 Task: Find connections with filter location Los Andes with filter topic #Futurewith filter profile language German with filter current company EInfochips (An Arrow Company) with filter school Parala Maharaja Engineering College, Berhampur with filter industry Food and Beverage Retail with filter service category Retirement Planning with filter keywords title Financial Services Representative
Action: Mouse moved to (503, 68)
Screenshot: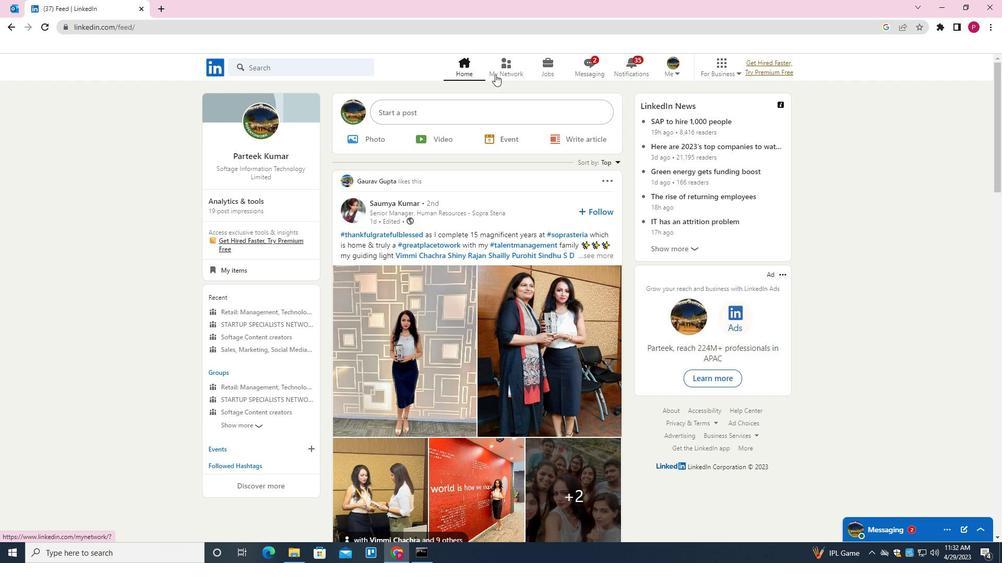 
Action: Mouse pressed left at (503, 68)
Screenshot: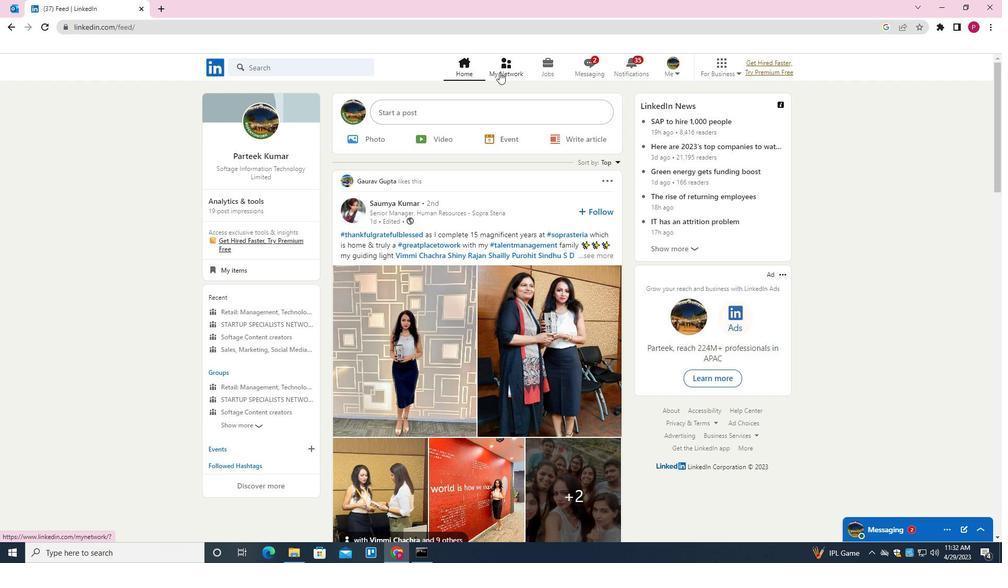 
Action: Mouse moved to (315, 127)
Screenshot: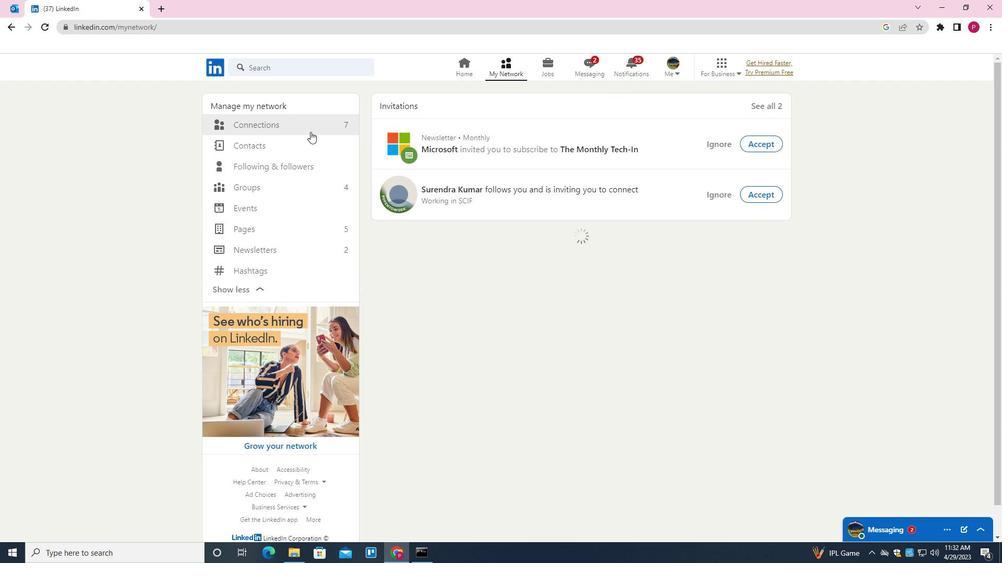 
Action: Mouse pressed left at (315, 127)
Screenshot: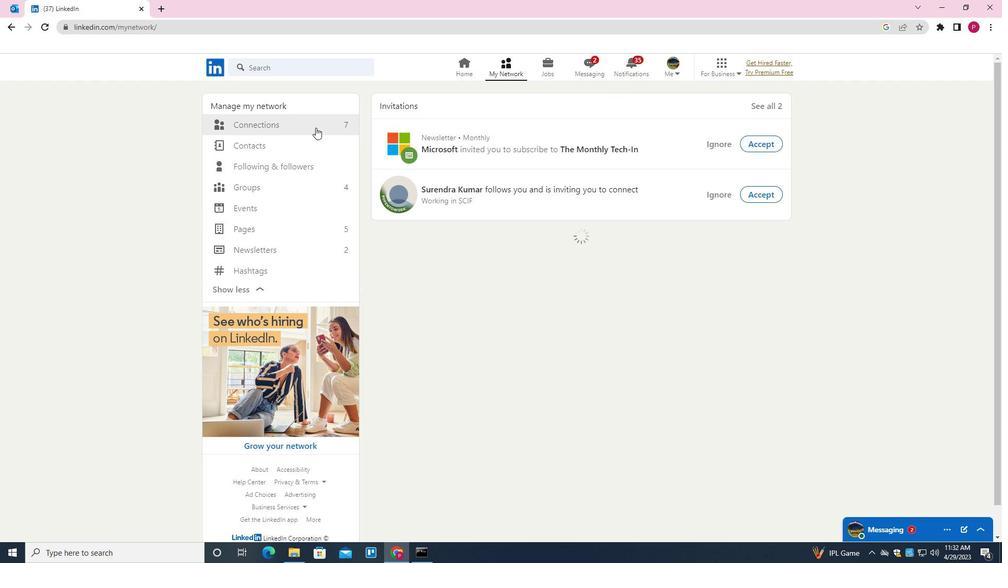 
Action: Mouse moved to (579, 128)
Screenshot: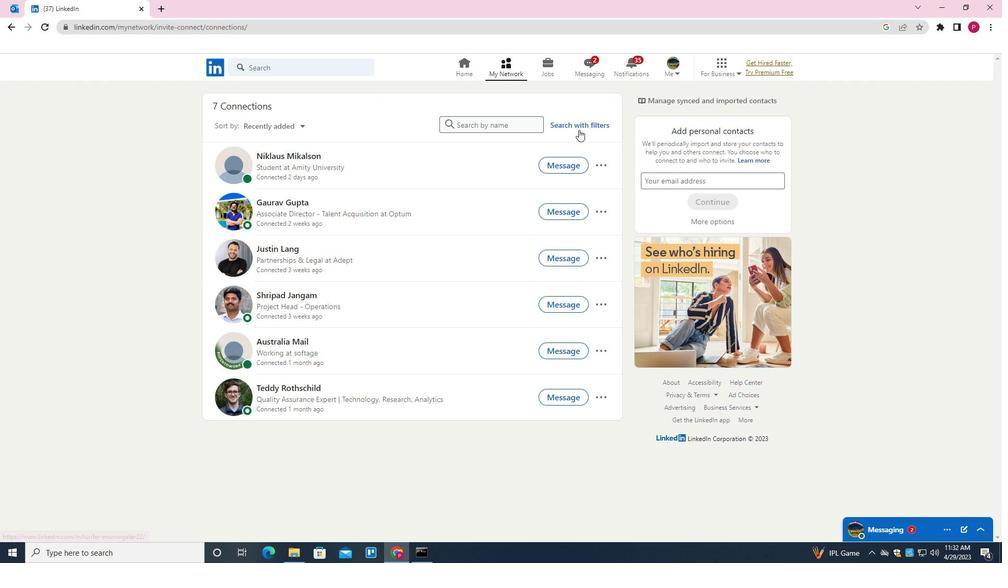 
Action: Mouse pressed left at (579, 128)
Screenshot: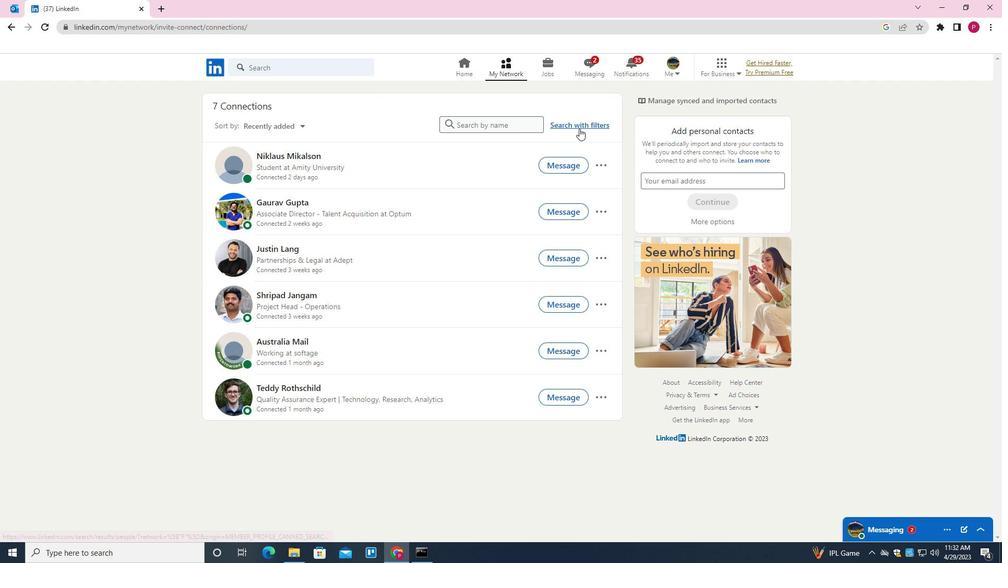 
Action: Mouse moved to (534, 97)
Screenshot: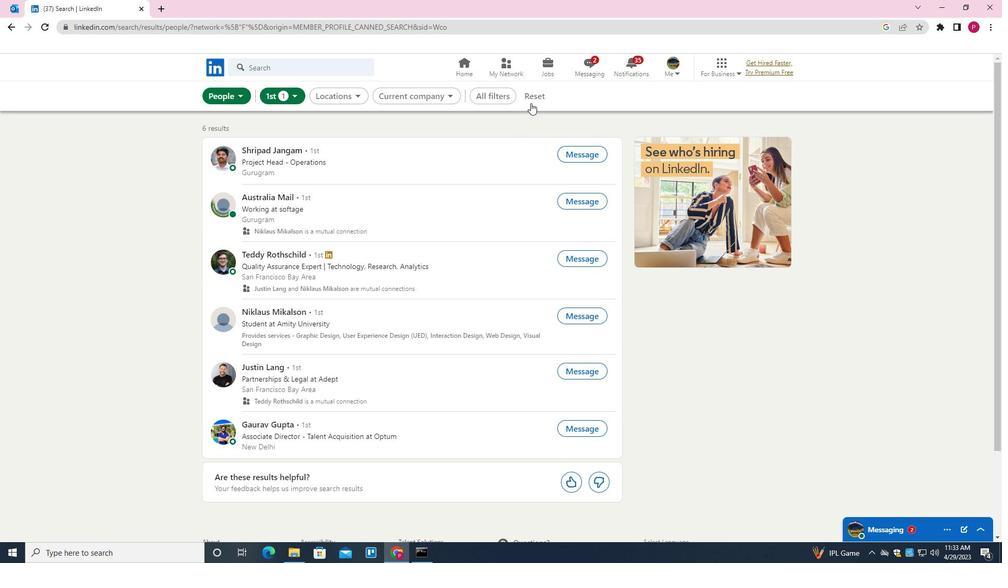 
Action: Mouse pressed left at (534, 97)
Screenshot: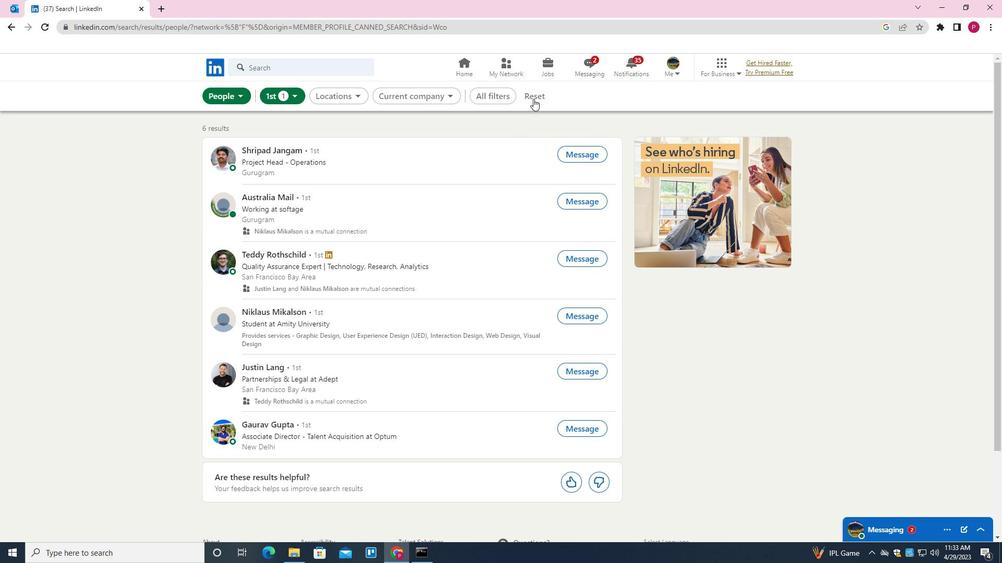 
Action: Mouse moved to (525, 97)
Screenshot: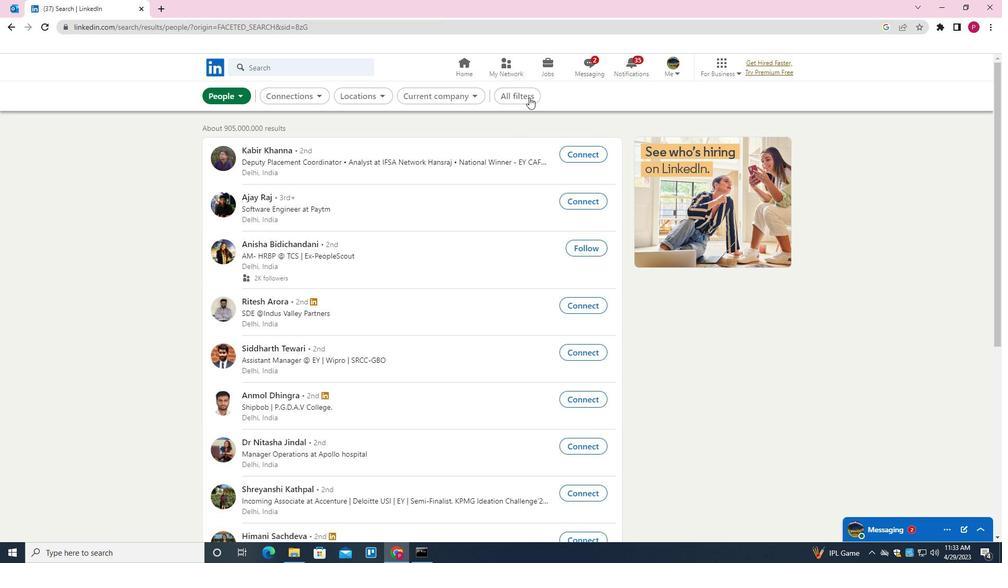 
Action: Mouse pressed left at (525, 97)
Screenshot: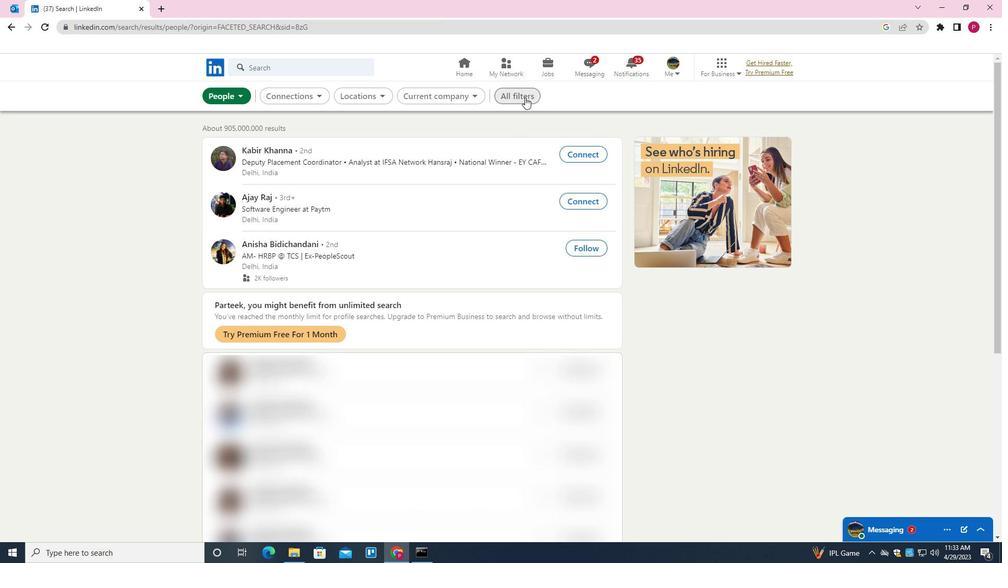 
Action: Mouse moved to (788, 235)
Screenshot: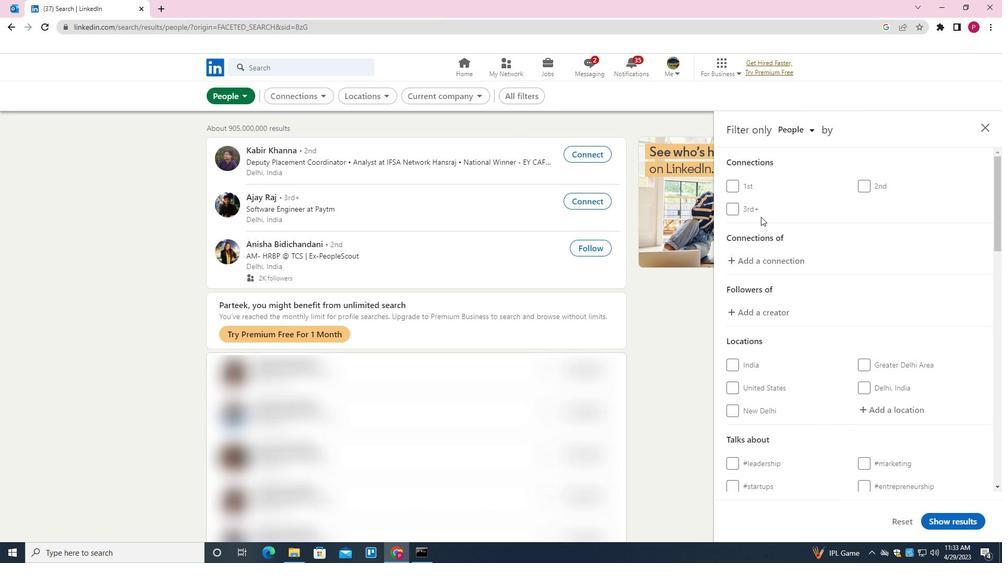 
Action: Mouse scrolled (788, 234) with delta (0, 0)
Screenshot: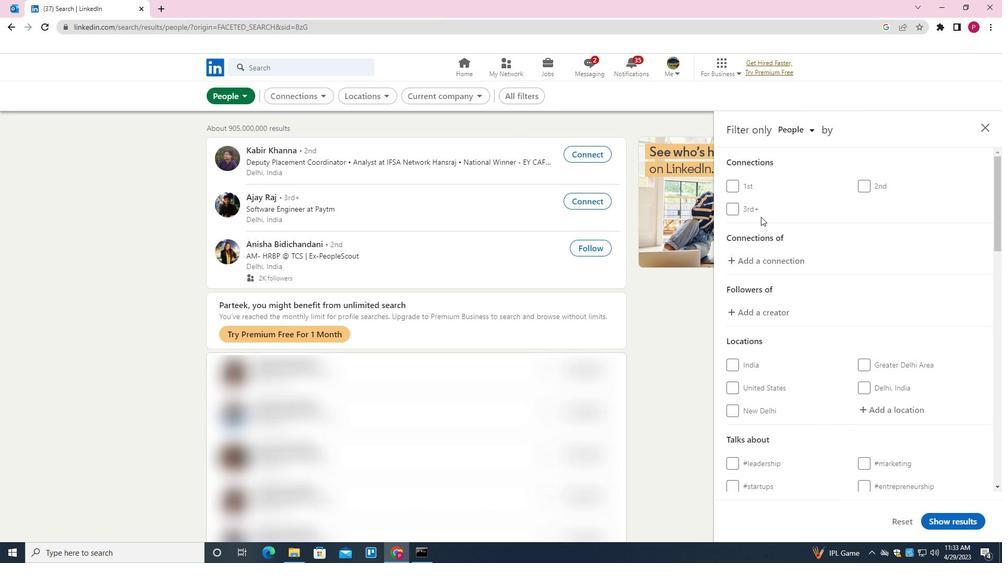 
Action: Mouse moved to (802, 255)
Screenshot: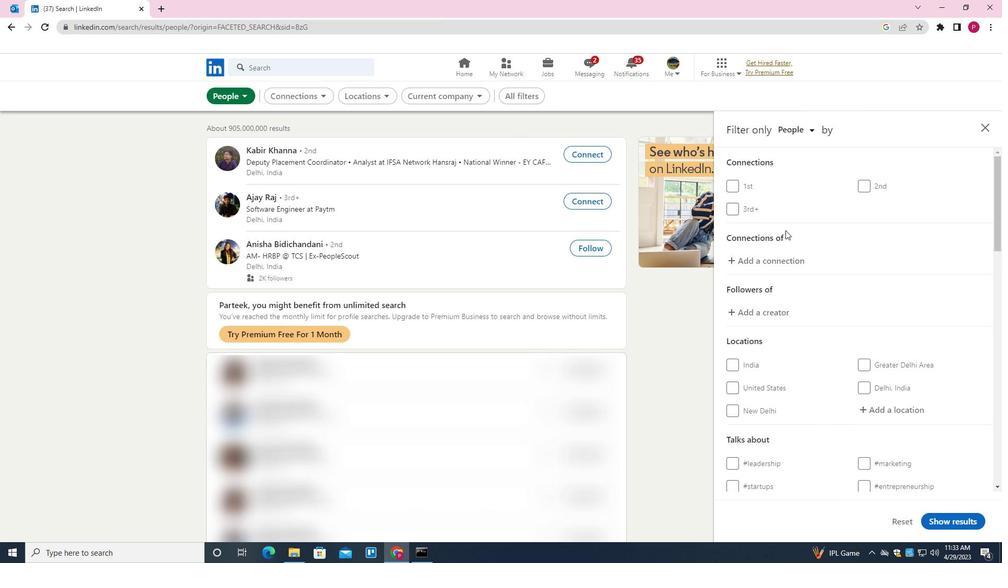 
Action: Mouse scrolled (802, 254) with delta (0, 0)
Screenshot: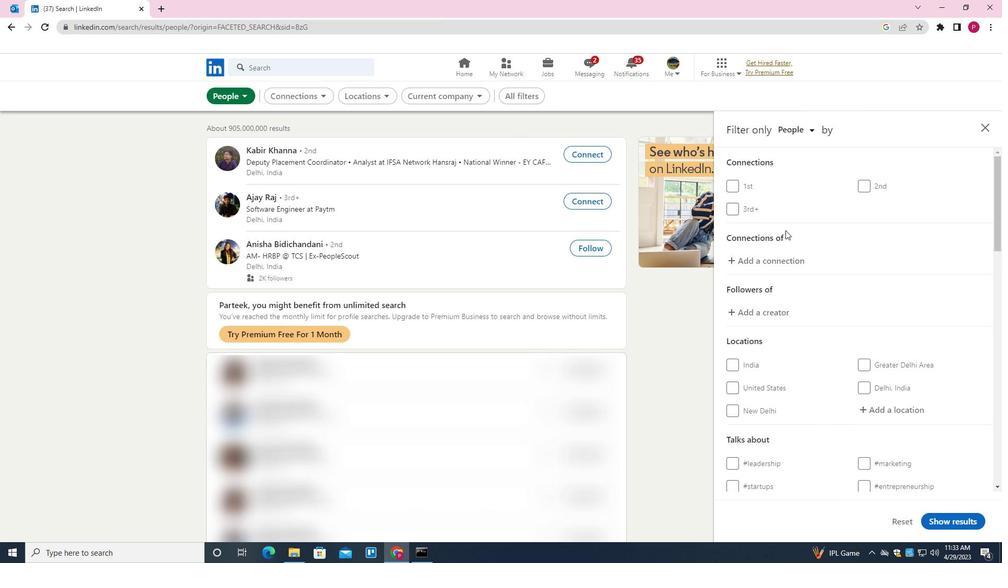 
Action: Mouse moved to (809, 266)
Screenshot: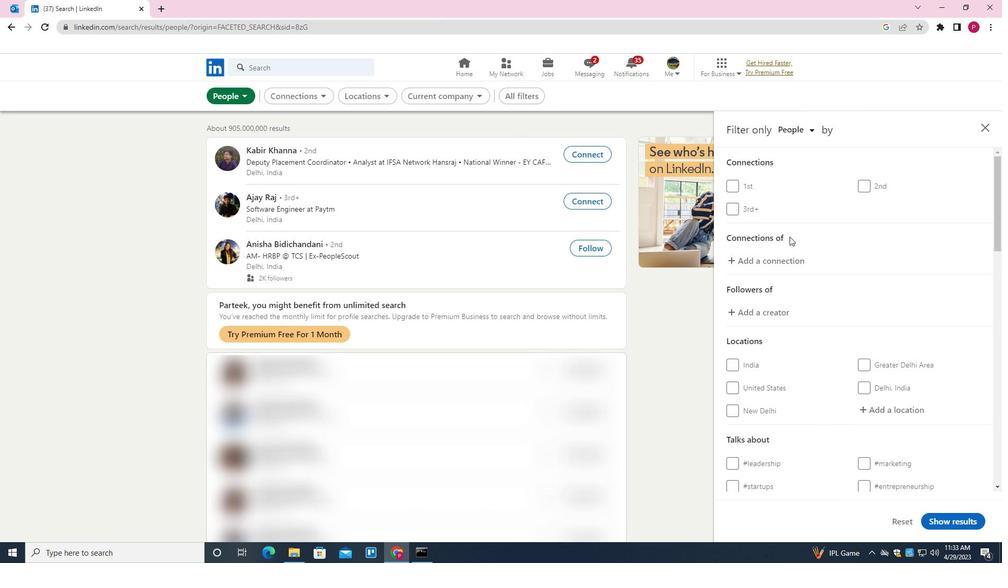 
Action: Mouse scrolled (809, 266) with delta (0, 0)
Screenshot: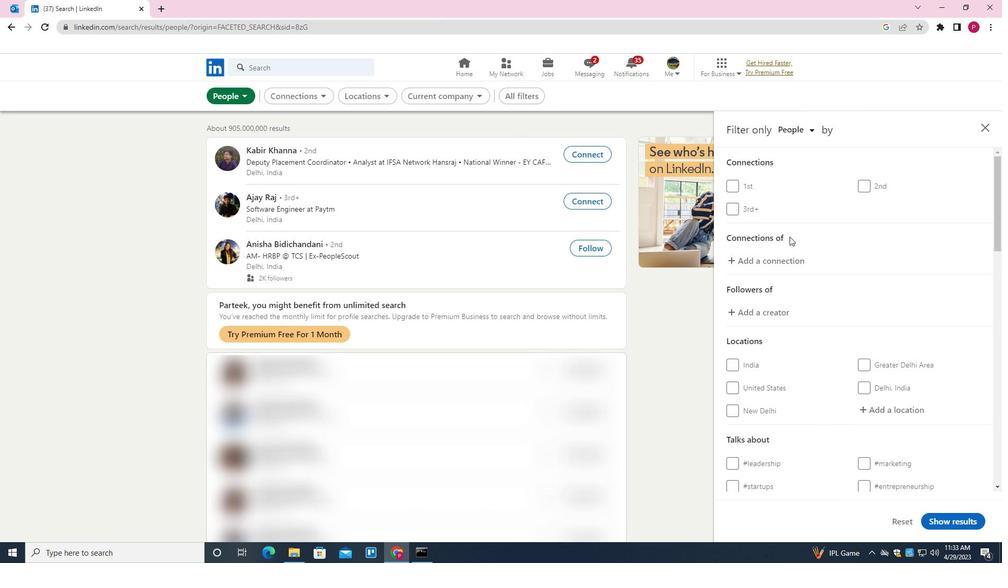 
Action: Mouse moved to (897, 245)
Screenshot: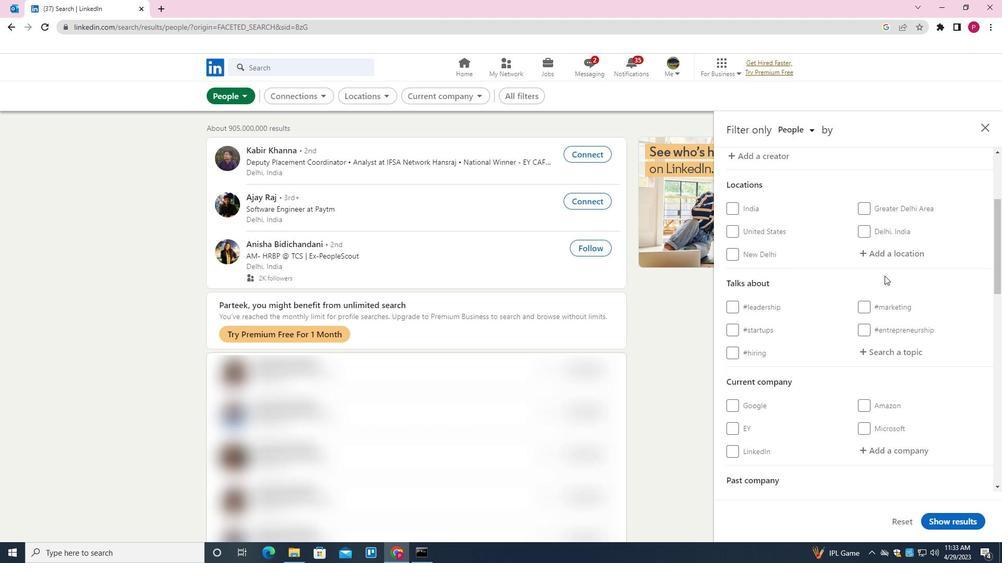 
Action: Mouse pressed left at (897, 245)
Screenshot: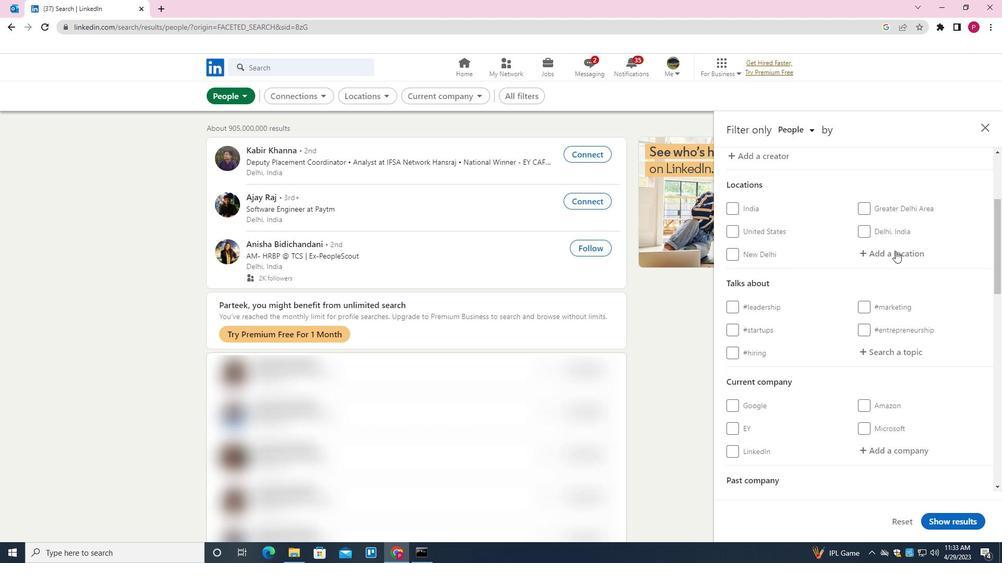 
Action: Key pressed <Key.shift>LOS<Key.space><Key.shift>AN<Key.down><Key.down><Key.down><Key.enter>
Screenshot: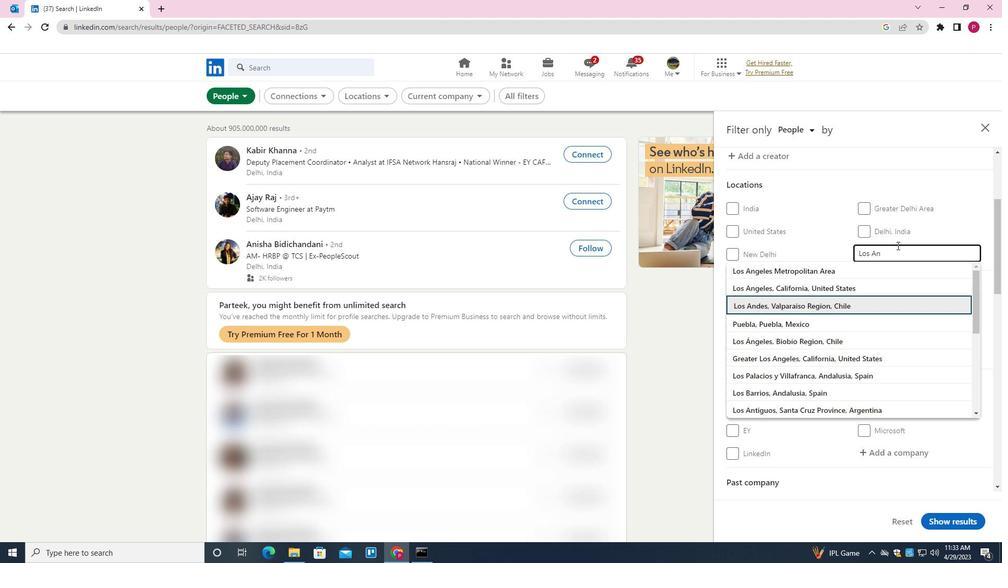 
Action: Mouse moved to (823, 291)
Screenshot: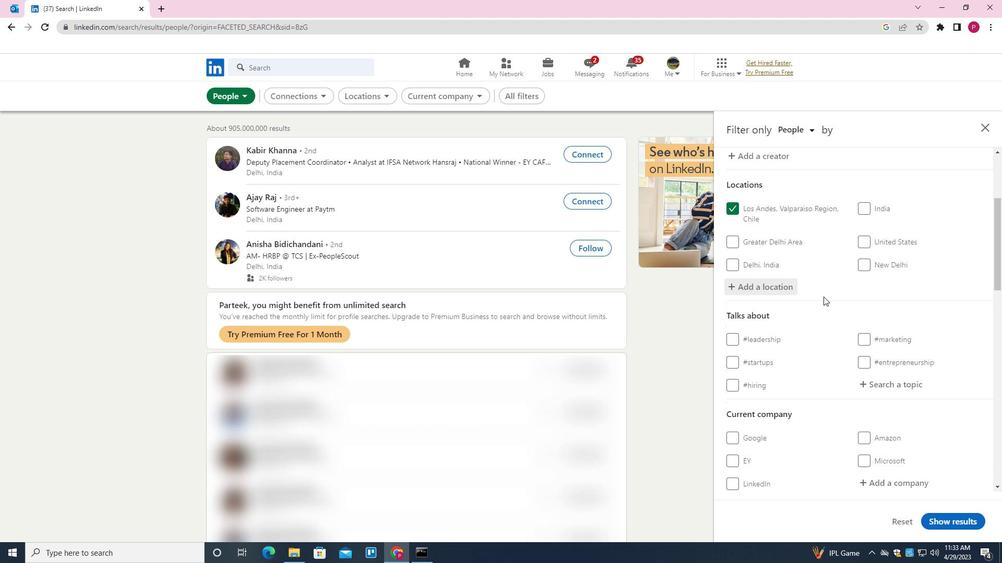 
Action: Mouse scrolled (823, 290) with delta (0, 0)
Screenshot: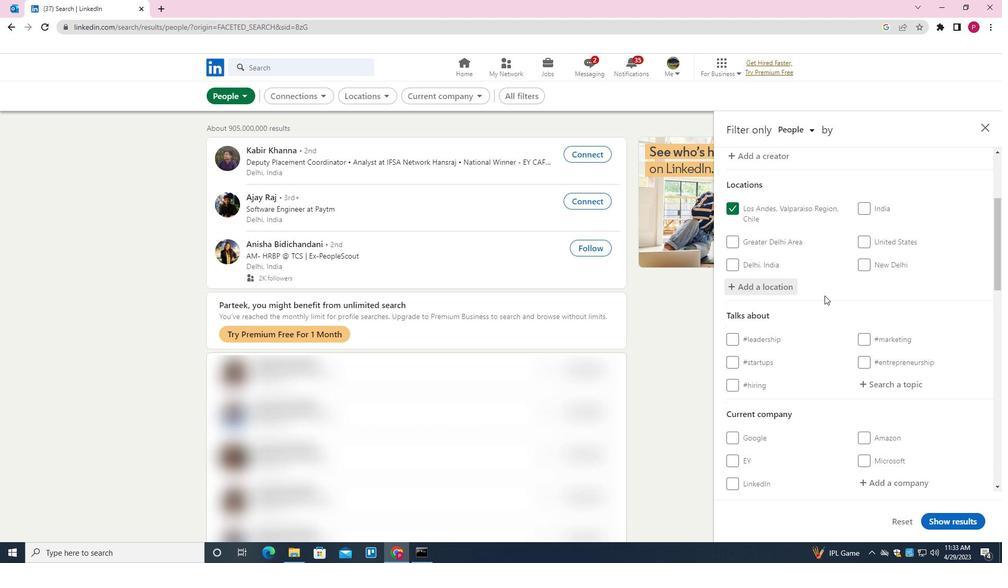 
Action: Mouse scrolled (823, 290) with delta (0, 0)
Screenshot: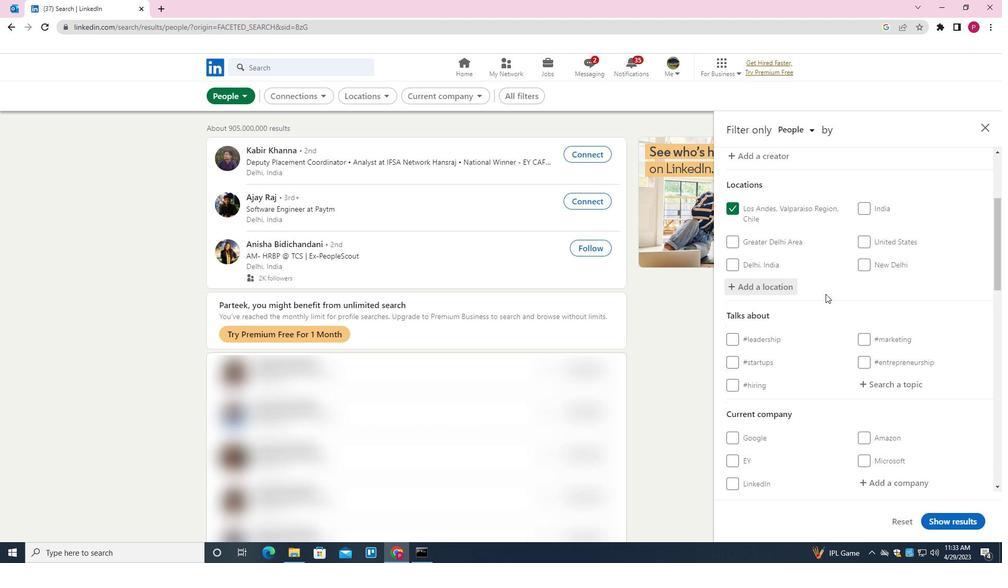 
Action: Mouse scrolled (823, 290) with delta (0, 0)
Screenshot: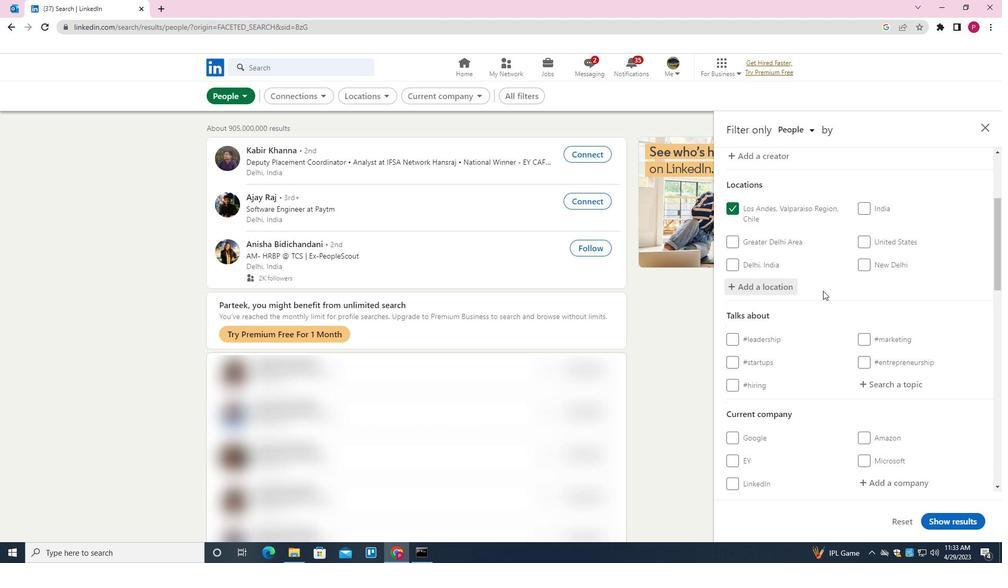 
Action: Mouse moved to (879, 231)
Screenshot: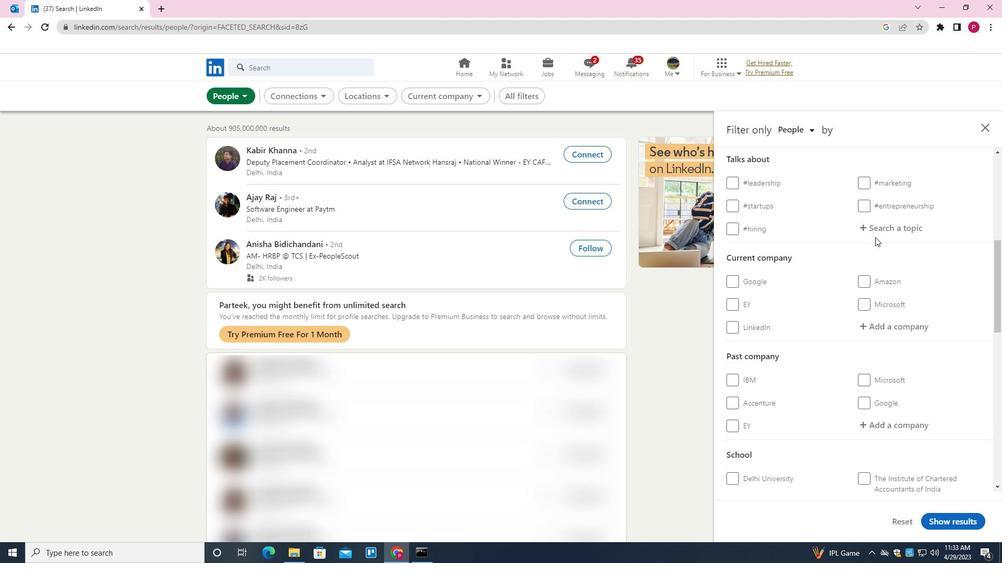 
Action: Mouse pressed left at (879, 231)
Screenshot: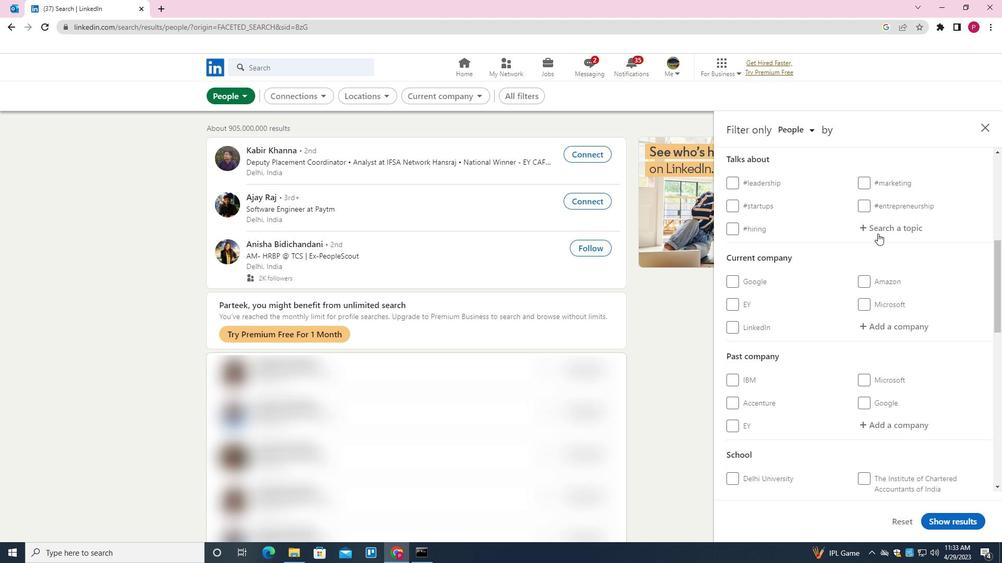 
Action: Key pressed <Key.shift>FUTURE<Key.down><Key.enter>
Screenshot: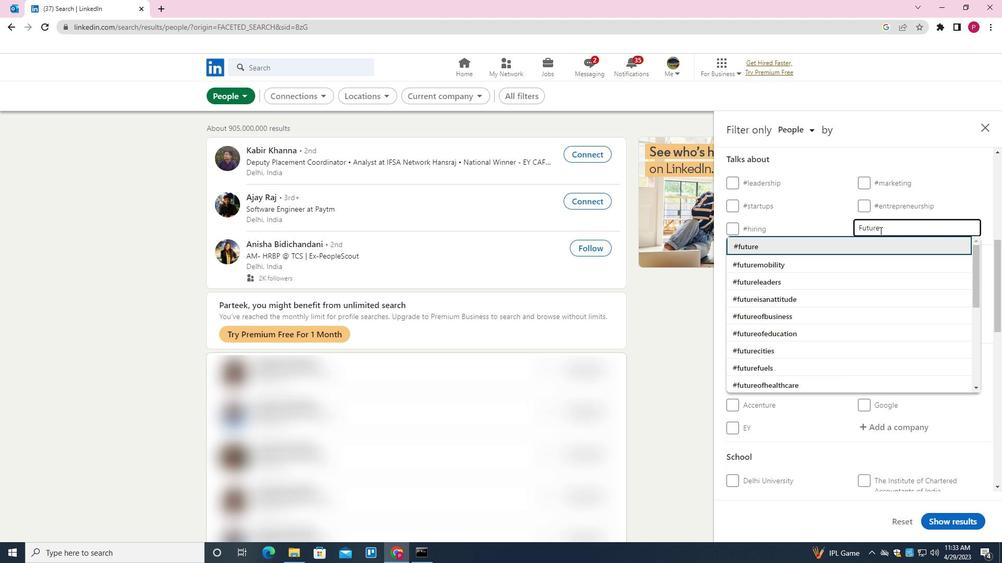 
Action: Mouse moved to (837, 263)
Screenshot: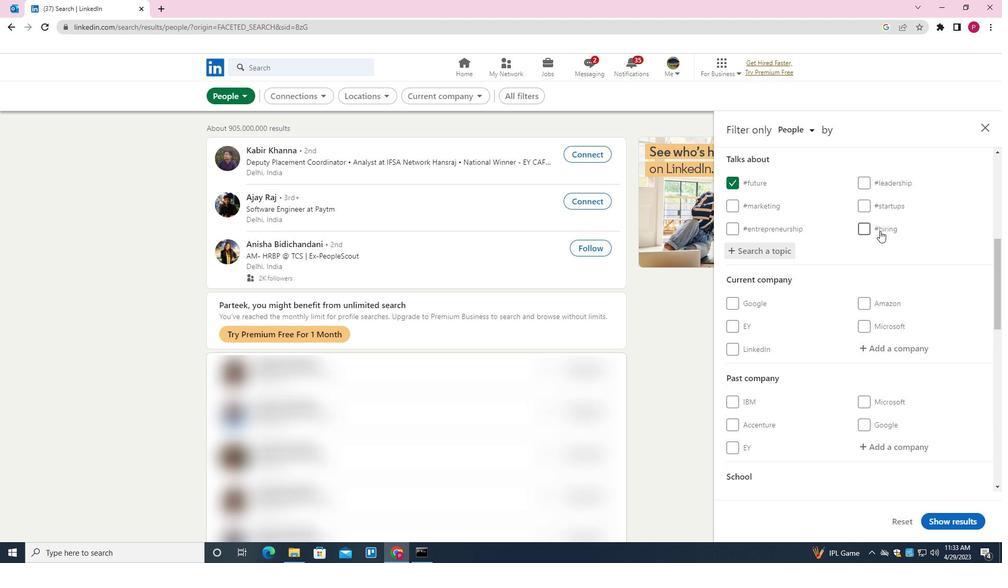 
Action: Mouse scrolled (837, 263) with delta (0, 0)
Screenshot: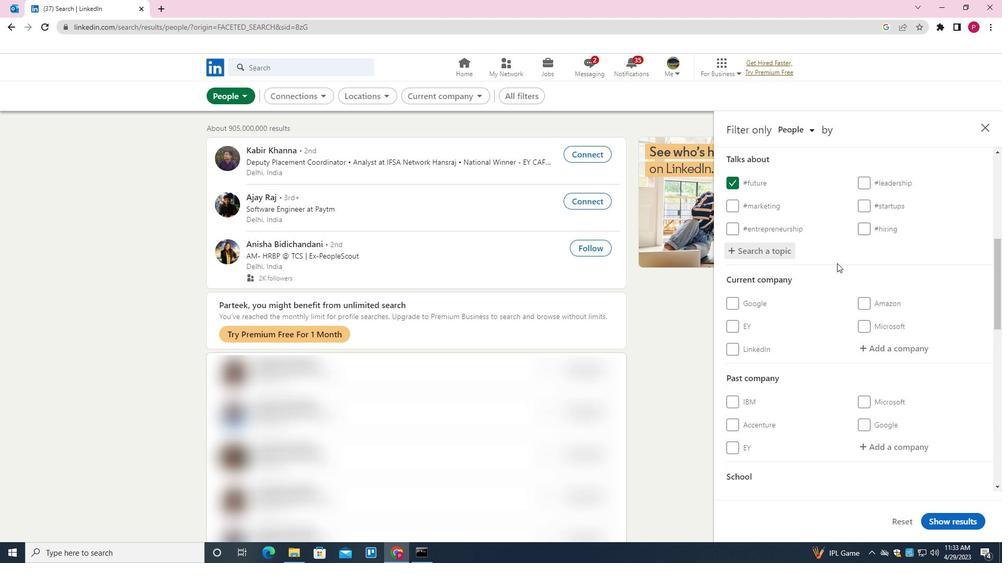 
Action: Mouse scrolled (837, 263) with delta (0, 0)
Screenshot: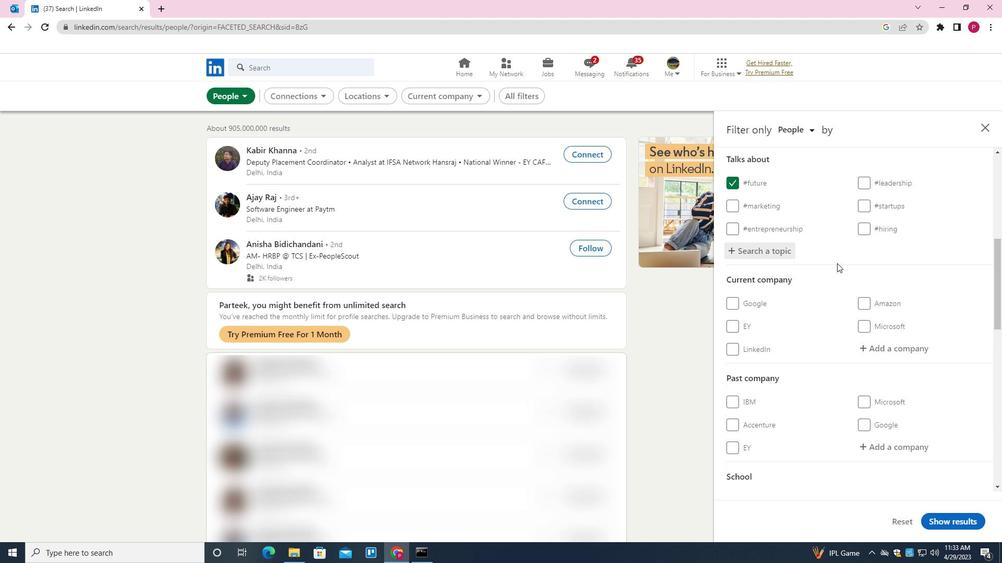 
Action: Mouse scrolled (837, 263) with delta (0, 0)
Screenshot: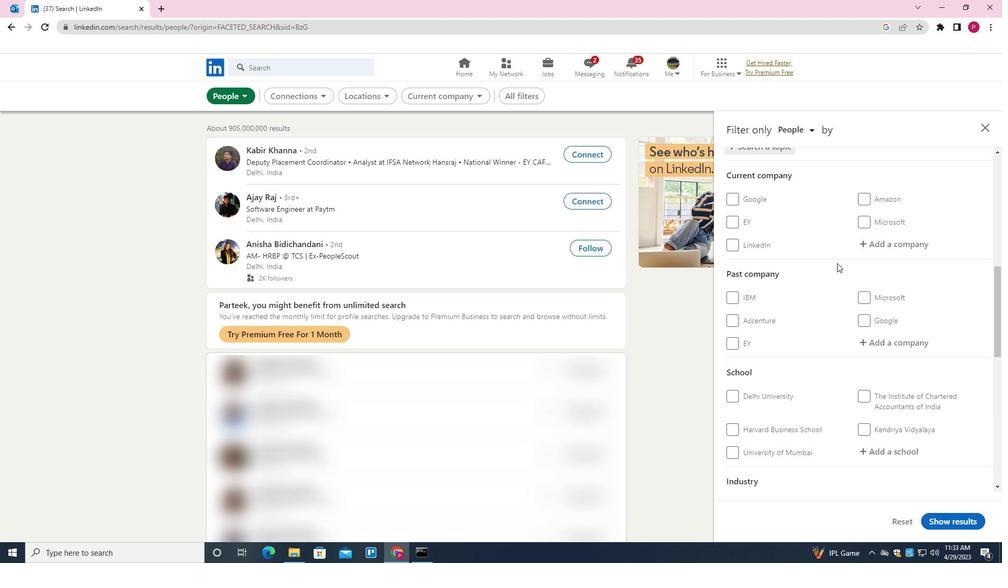 
Action: Mouse scrolled (837, 263) with delta (0, 0)
Screenshot: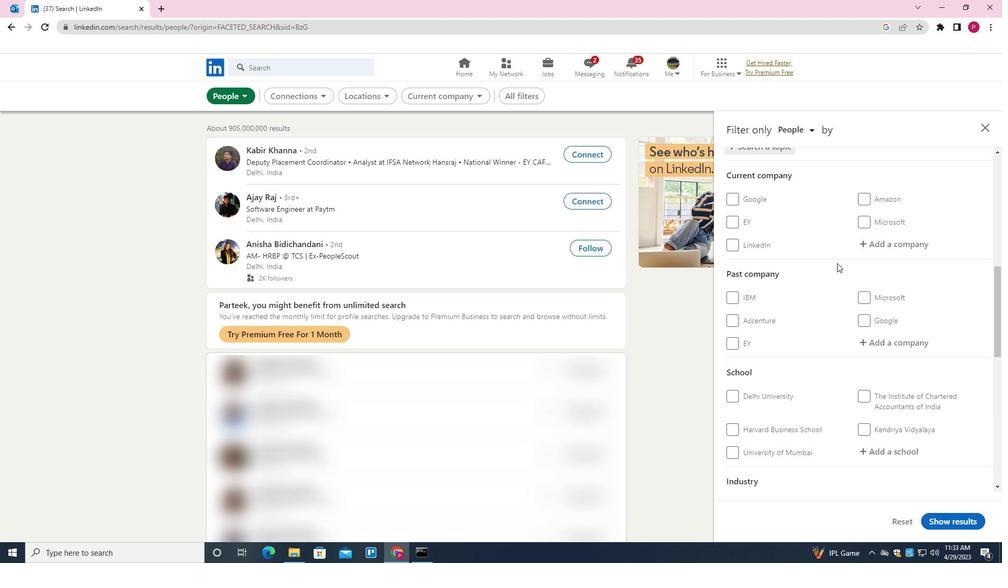 
Action: Mouse scrolled (837, 263) with delta (0, 0)
Screenshot: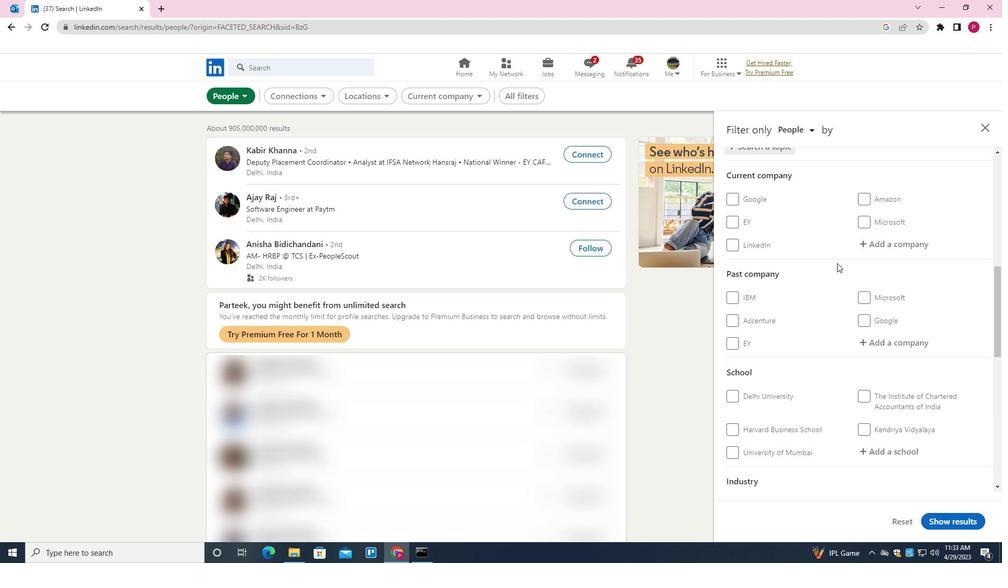 
Action: Mouse scrolled (837, 263) with delta (0, 0)
Screenshot: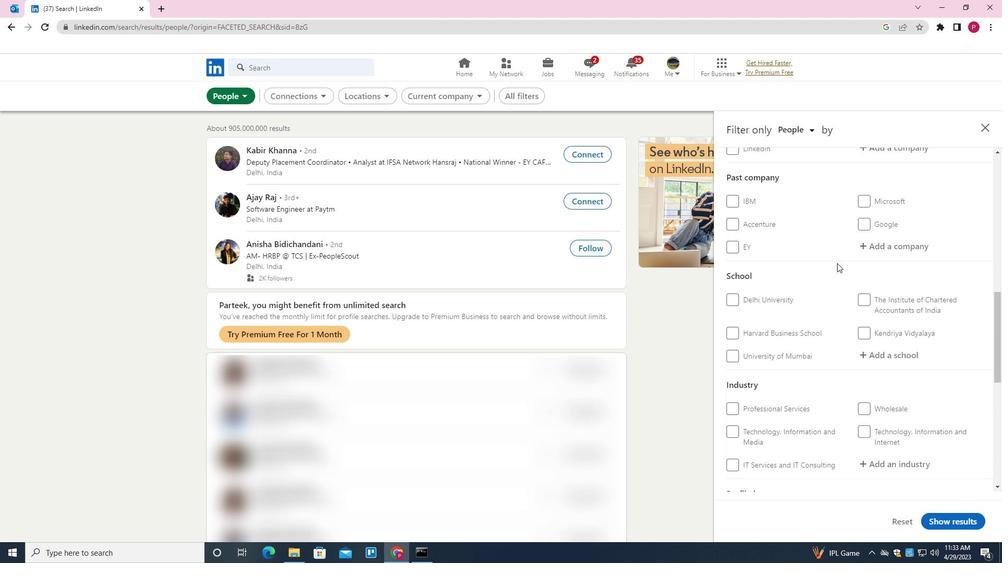 
Action: Mouse moved to (818, 291)
Screenshot: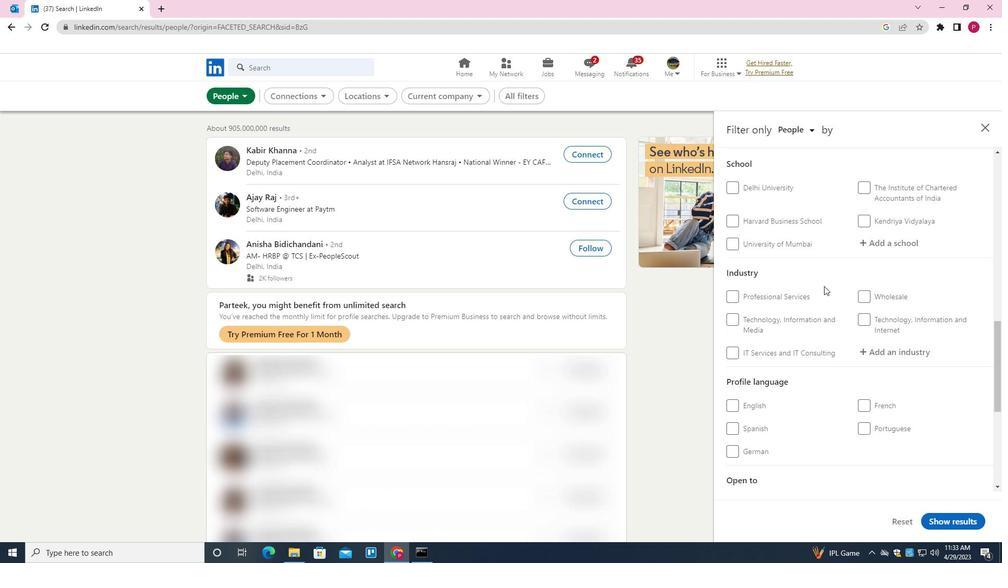 
Action: Mouse scrolled (818, 290) with delta (0, 0)
Screenshot: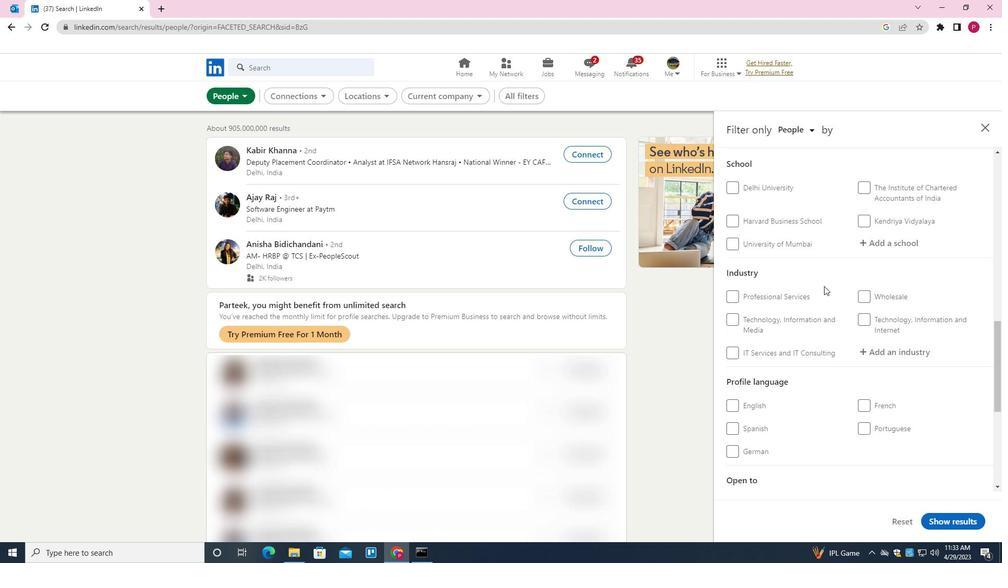 
Action: Mouse scrolled (818, 290) with delta (0, 0)
Screenshot: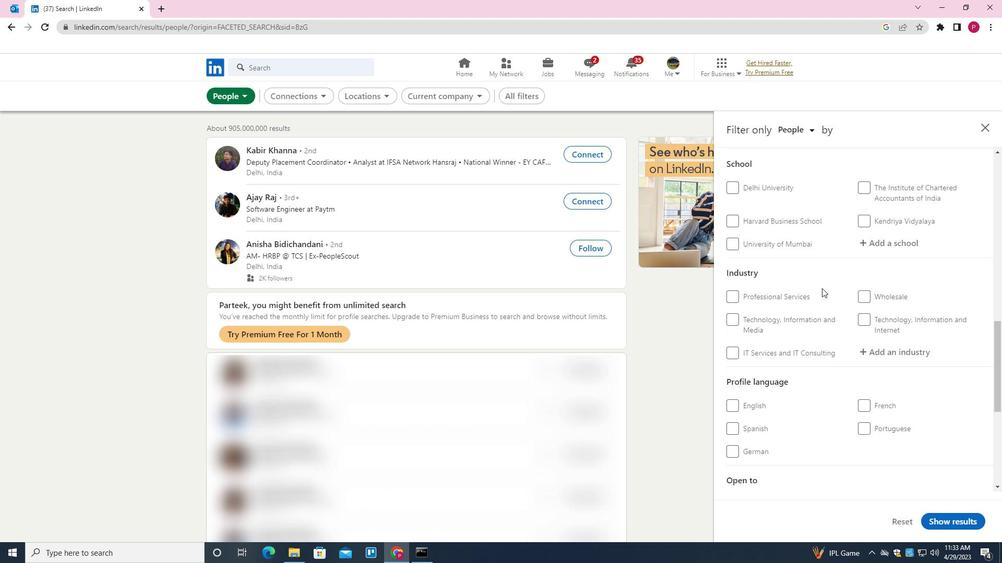 
Action: Mouse moved to (817, 292)
Screenshot: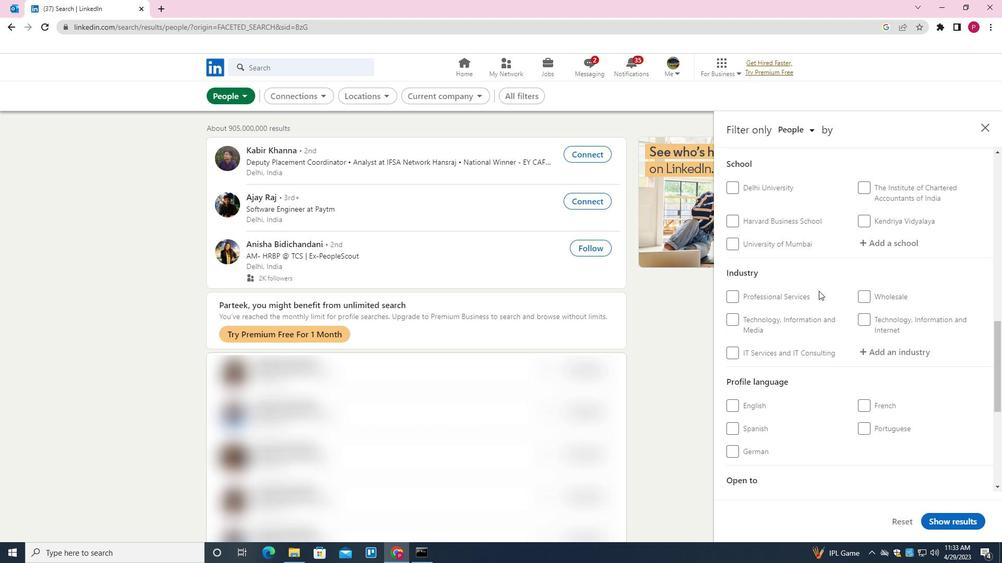 
Action: Mouse scrolled (817, 292) with delta (0, 0)
Screenshot: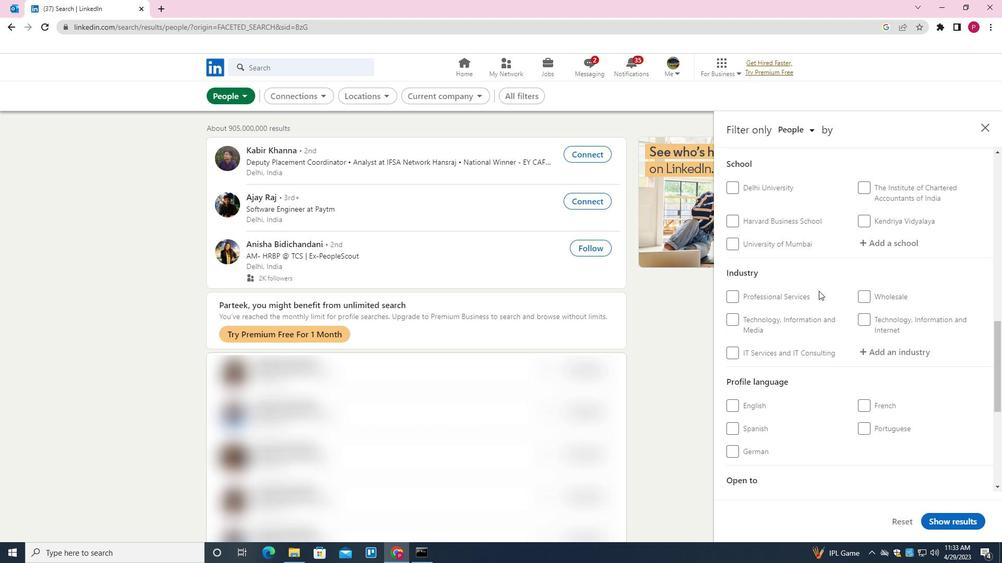 
Action: Mouse moved to (748, 298)
Screenshot: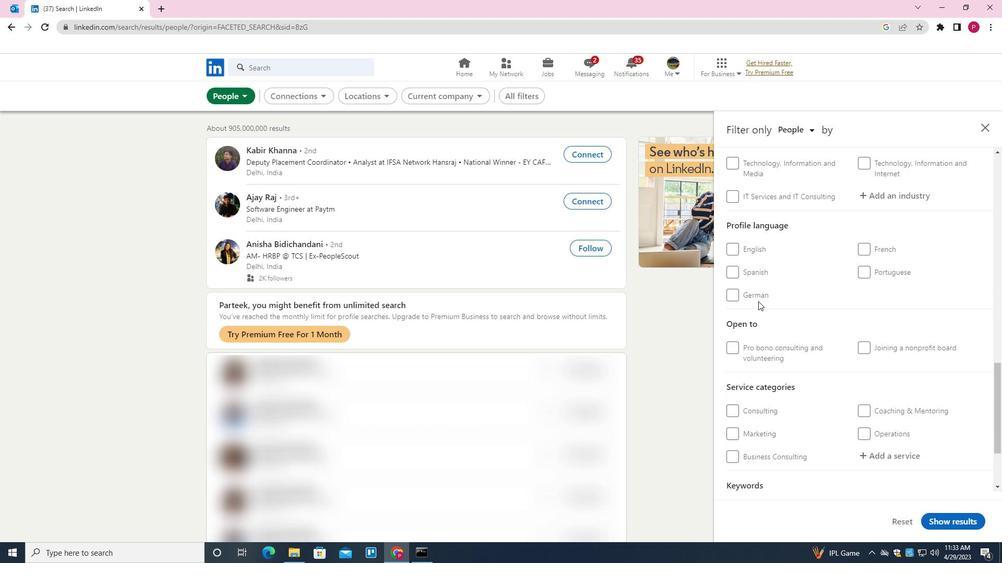 
Action: Mouse pressed left at (748, 298)
Screenshot: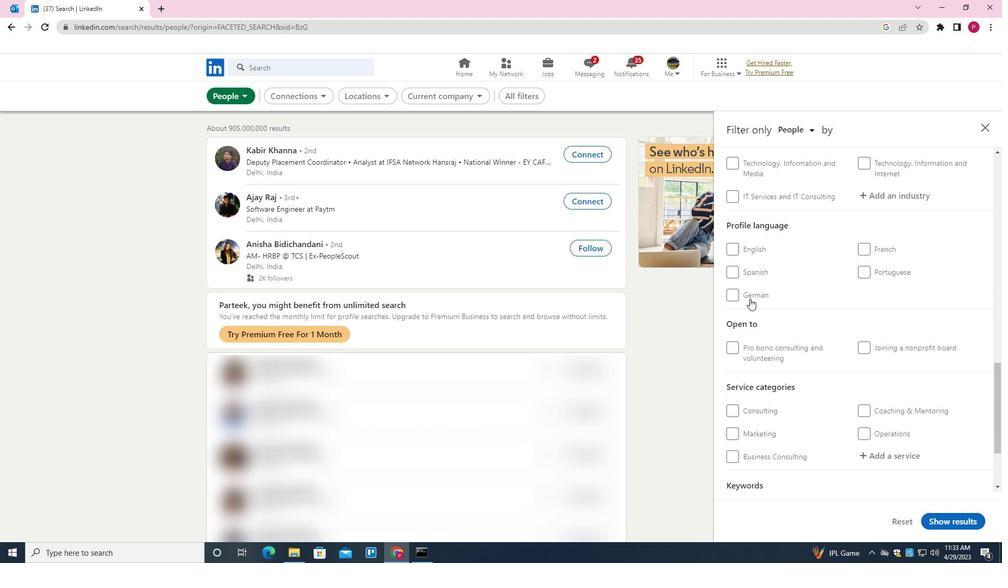 
Action: Mouse scrolled (748, 299) with delta (0, 0)
Screenshot: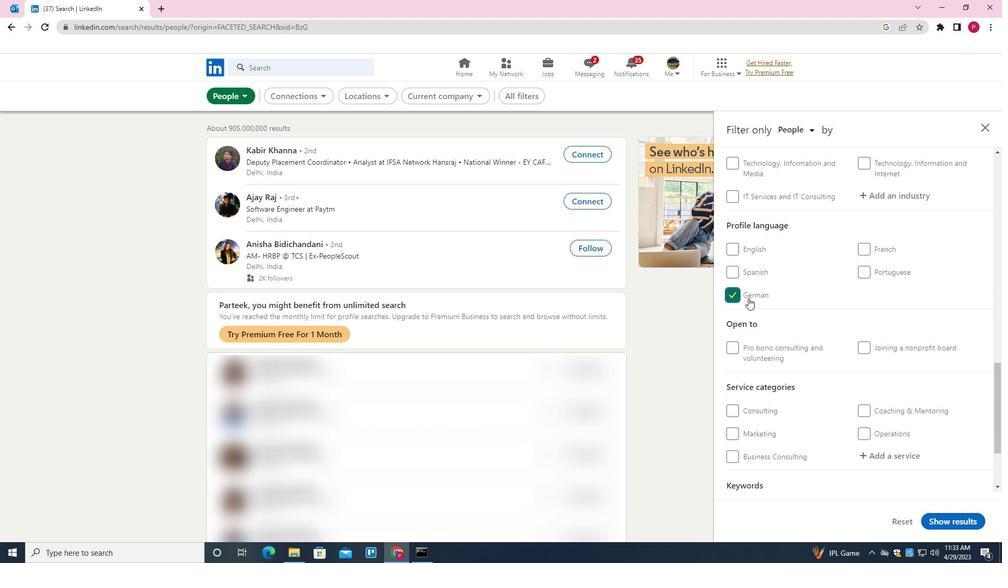 
Action: Mouse scrolled (748, 299) with delta (0, 0)
Screenshot: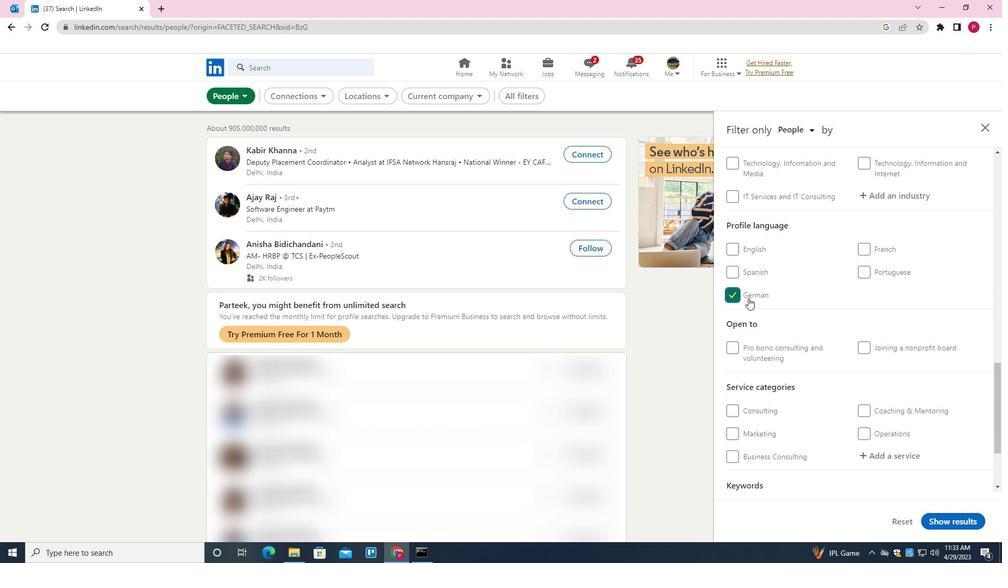 
Action: Mouse scrolled (748, 299) with delta (0, 0)
Screenshot: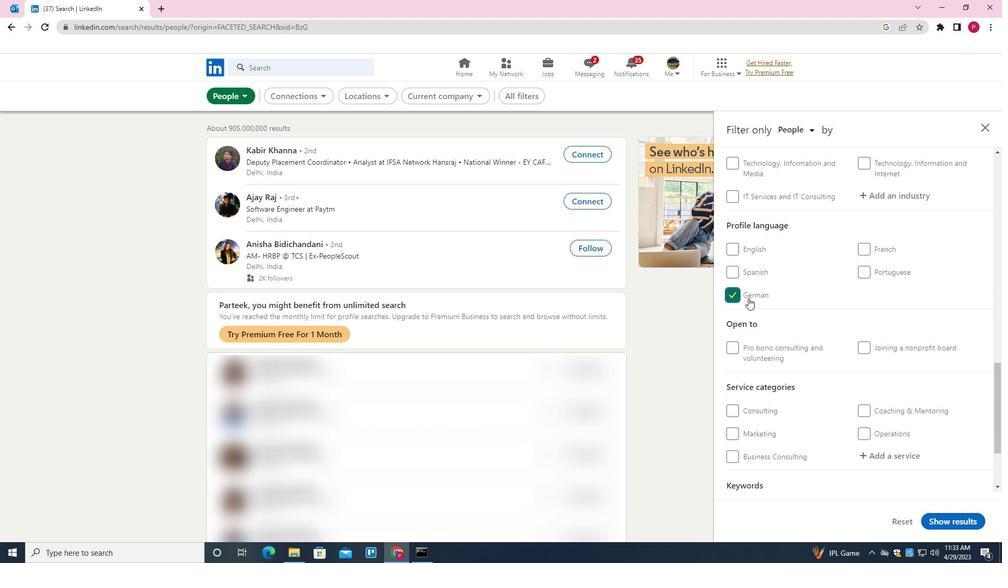 
Action: Mouse scrolled (748, 299) with delta (0, 0)
Screenshot: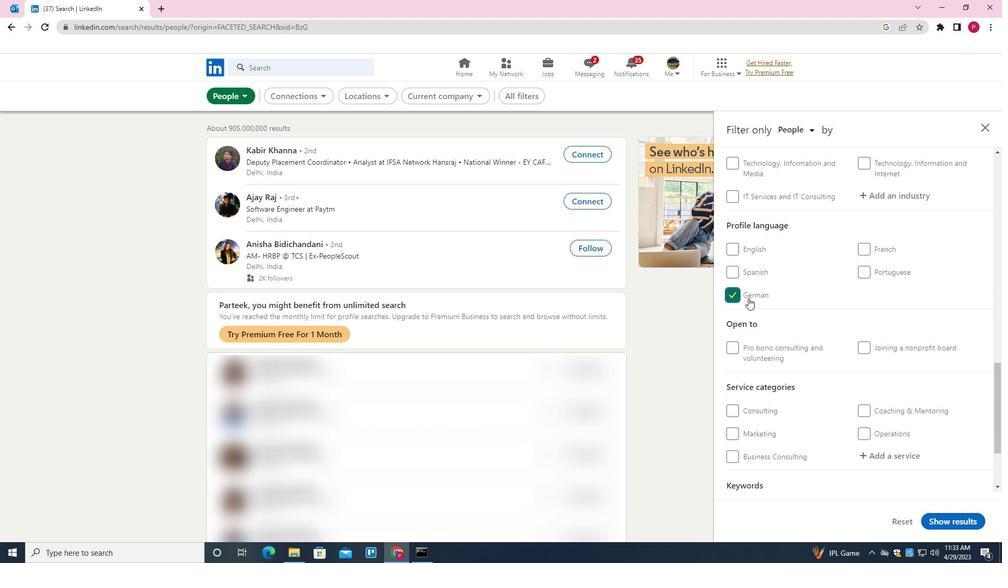 
Action: Mouse scrolled (748, 299) with delta (0, 0)
Screenshot: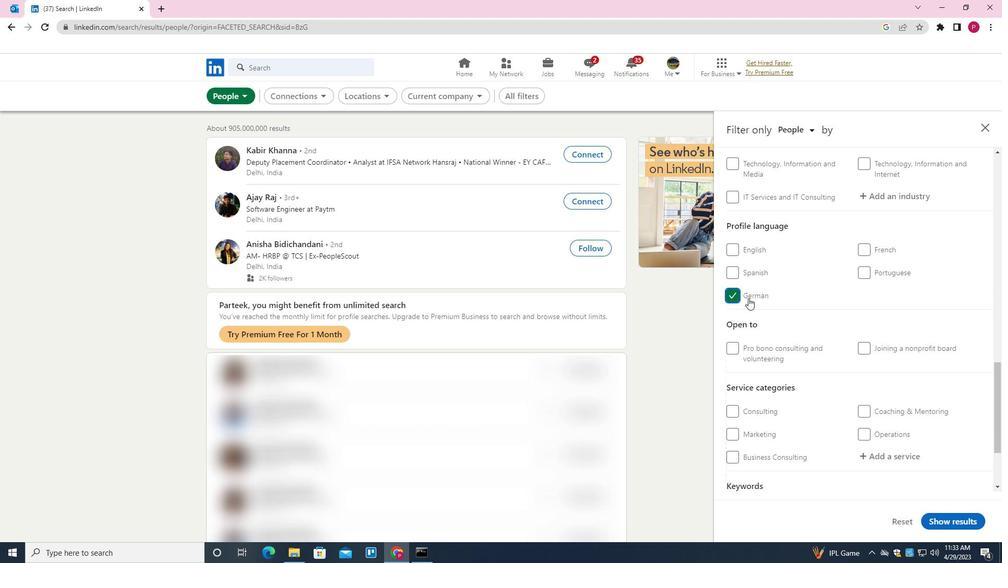 
Action: Mouse scrolled (748, 299) with delta (0, 0)
Screenshot: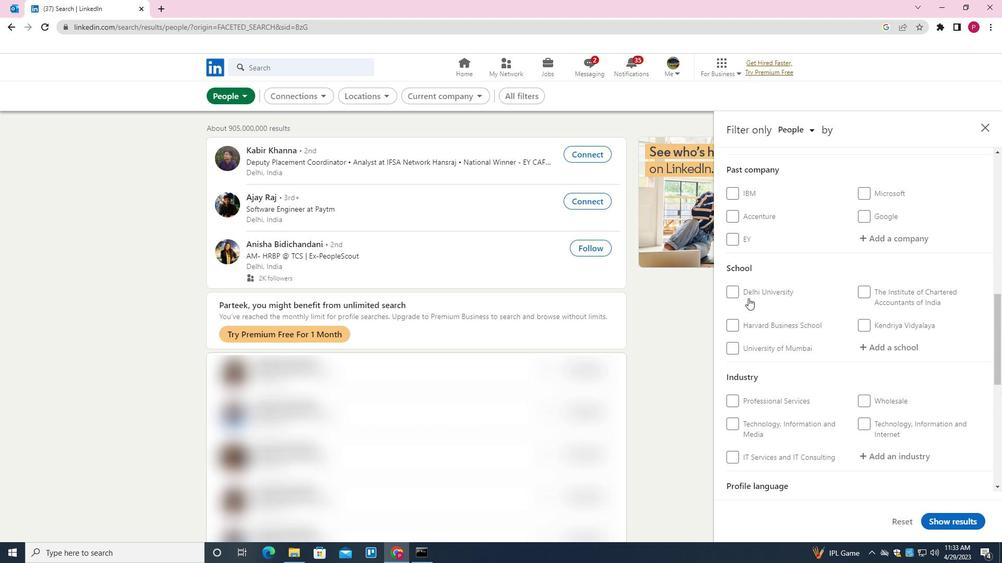
Action: Mouse scrolled (748, 299) with delta (0, 0)
Screenshot: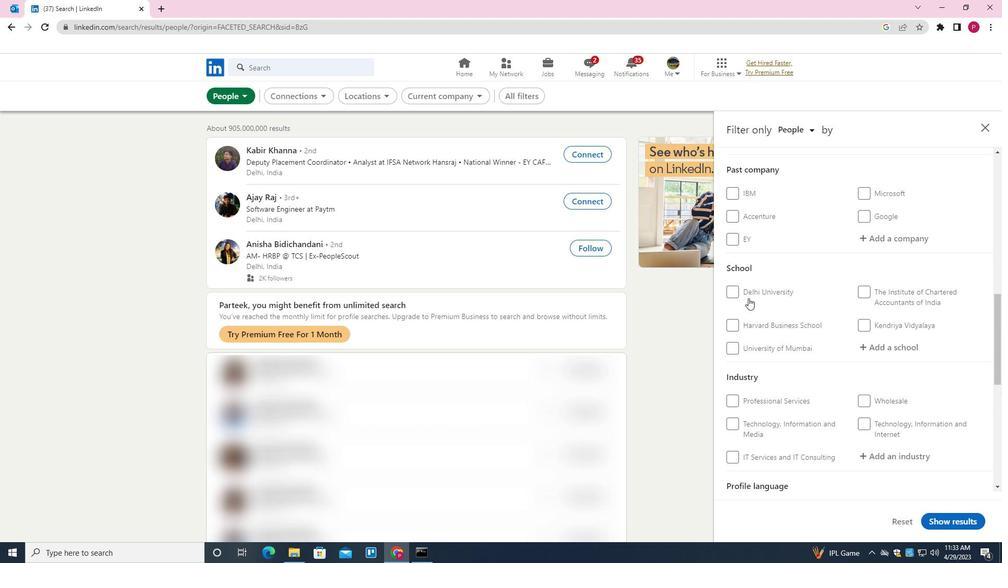 
Action: Mouse moved to (884, 239)
Screenshot: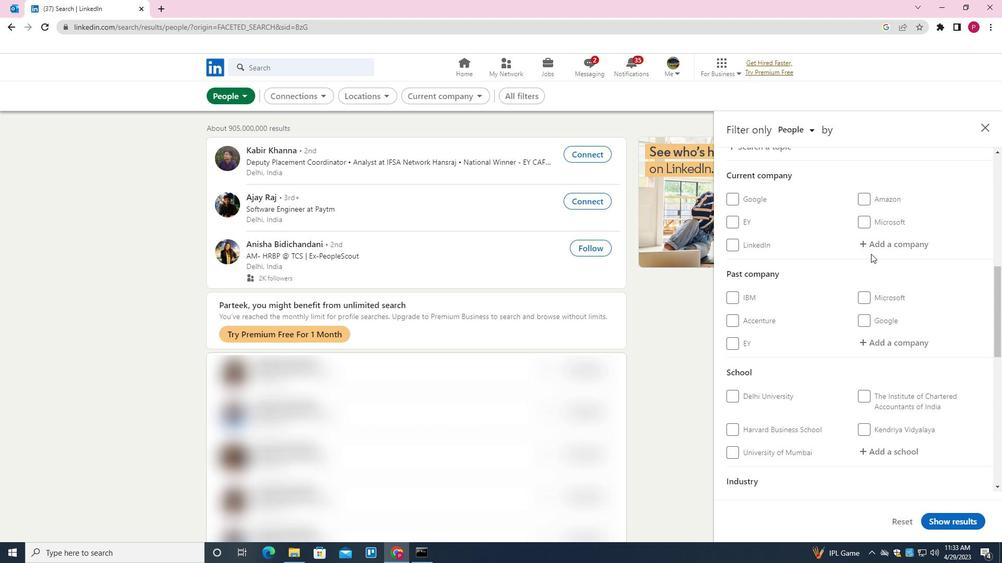 
Action: Mouse pressed left at (884, 239)
Screenshot: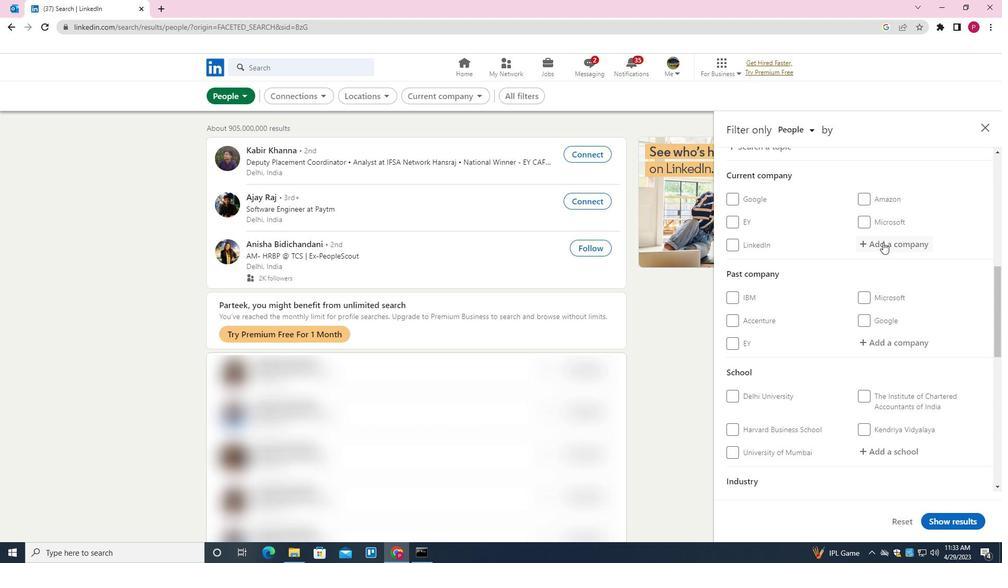 
Action: Key pressed <Key.shift><Key.shift><Key.shift><Key.shift><Key.shift><Key.shift><Key.shift><Key.shift><Key.shift><Key.shift><Key.shift><Key.shift><Key.shift><Key.shift><Key.shift><Key.shift><Key.shift><Key.shift><Key.shift><Key.shift><Key.shift><Key.shift><Key.shift><Key.shift><Key.shift><Key.shift><Key.shift><Key.shift><Key.shift><Key.shift><Key.shift><Key.shift><Key.shift><Key.shift><Key.shift><Key.shift><Key.shift><Key.shift><Key.shift><Key.shift><Key.shift><Key.shift><Key.shift><Key.shift><Key.shift><Key.shift><Key.shift><Key.shift><Key.shift><Key.shift><Key.shift><Key.shift><Key.shift><Key.shift><Key.shift><Key.shift><Key.shift><Key.shift><Key.shift><Key.shift><Key.shift><Key.shift><Key.shift><Key.shift><Key.shift><Key.shift><Key.shift><Key.shift><Key.shift><Key.shift><Key.shift><Key.shift><Key.shift><Key.shift><Key.shift><Key.shift><Key.shift><Key.shift><Key.shift><Key.shift><Key.shift><Key.shift><Key.shift><Key.shift><Key.shift><Key.shift><Key.shift><Key.shift><Key.shift><Key.shift><Key.shift><Key.shift><Key.shift><Key.shift><Key.shift><Key.shift><Key.shift><Key.shift><Key.shift><Key.shift><Key.shift><Key.shift><Key.shift><Key.shift><Key.shift><Key.shift><Key.shift><Key.shift><Key.shift>ELNO<Key.backspace>FOCHIPS<Key.enter>
Screenshot: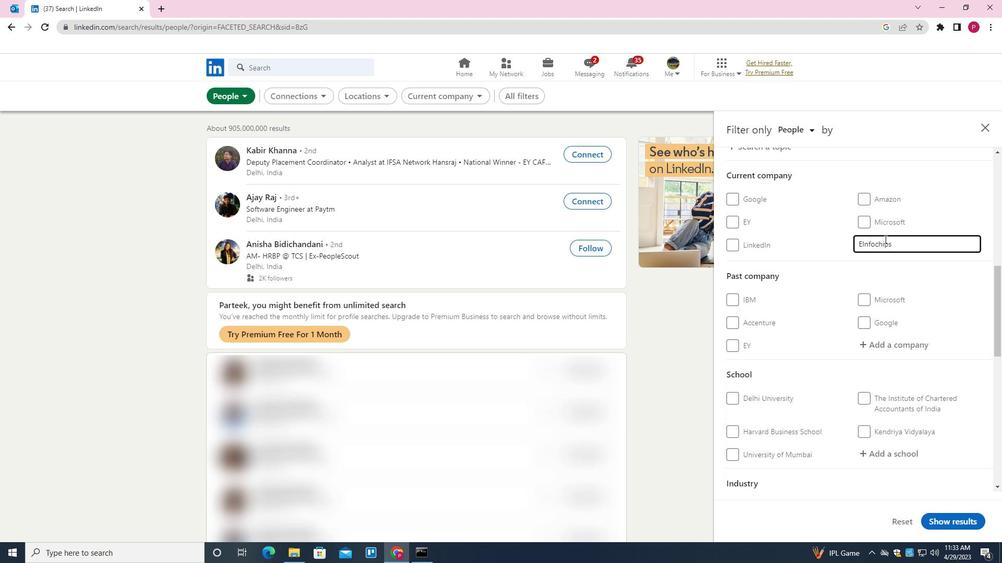 
Action: Mouse moved to (866, 260)
Screenshot: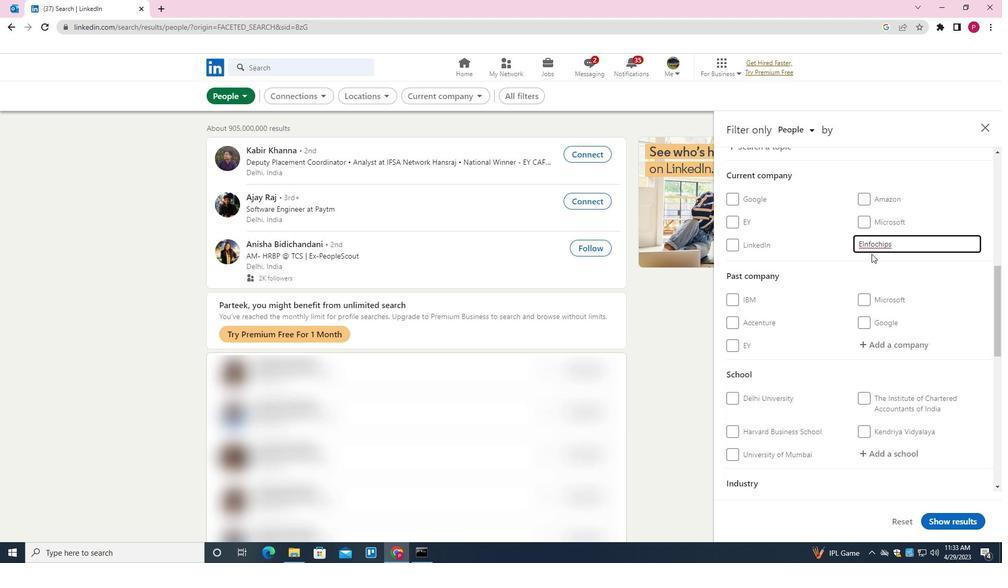 
Action: Mouse scrolled (866, 259) with delta (0, 0)
Screenshot: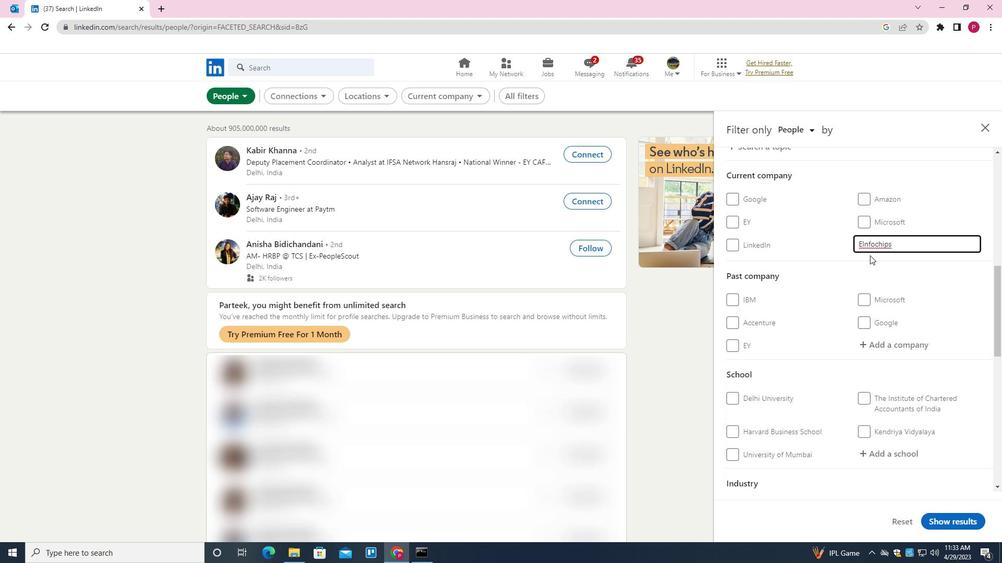 
Action: Mouse moved to (865, 263)
Screenshot: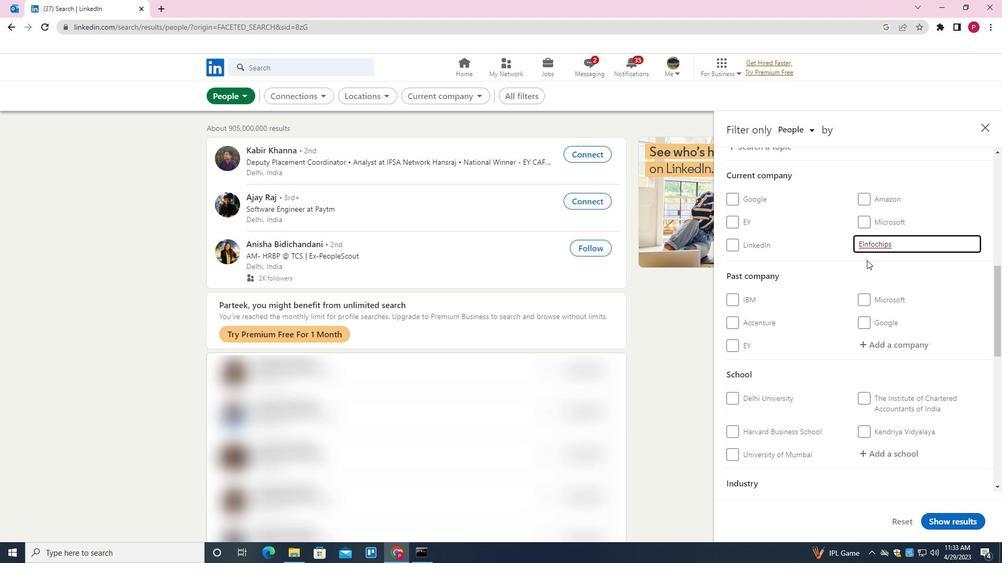 
Action: Mouse scrolled (865, 263) with delta (0, 0)
Screenshot: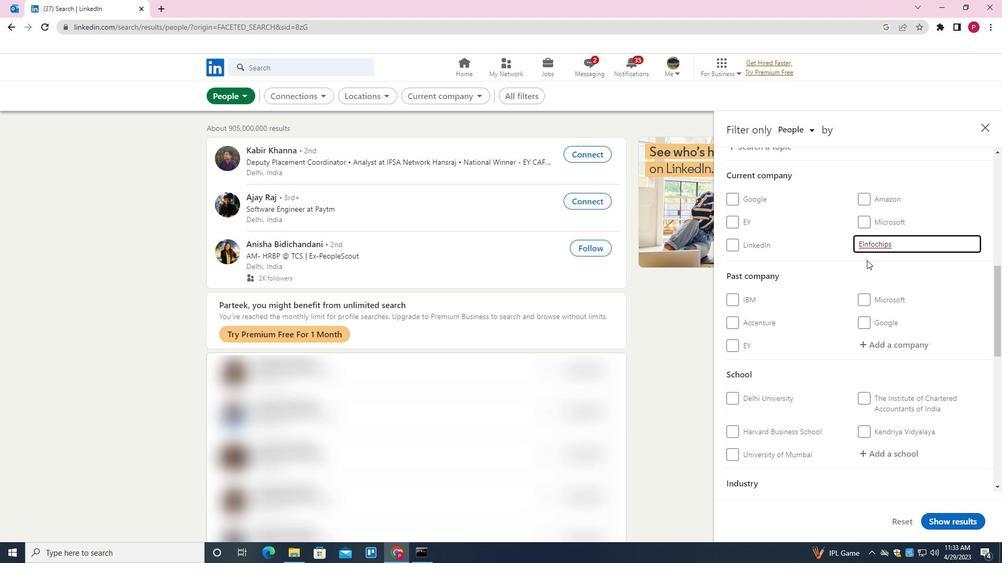 
Action: Mouse moved to (805, 284)
Screenshot: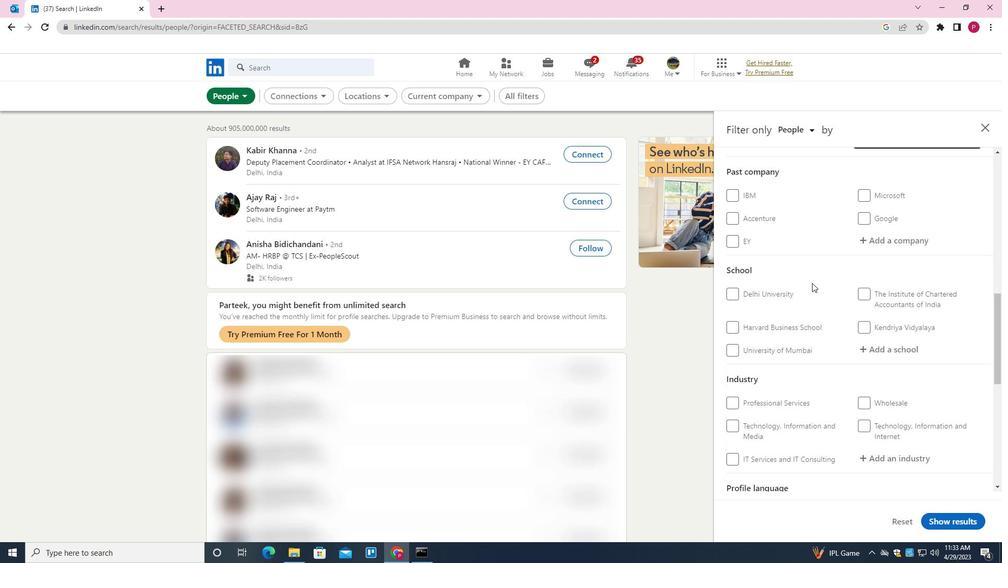 
Action: Mouse scrolled (805, 283) with delta (0, 0)
Screenshot: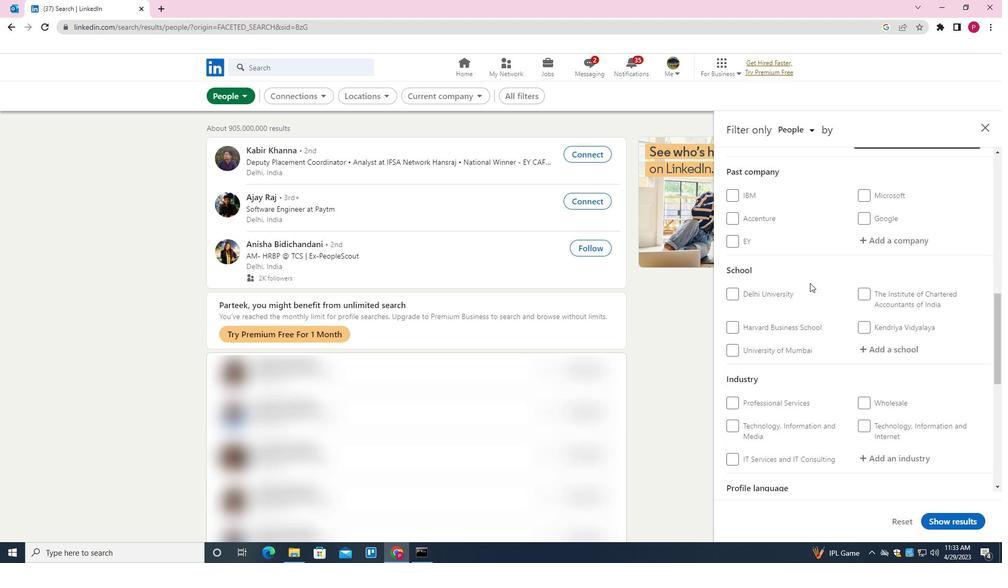 
Action: Mouse moved to (887, 302)
Screenshot: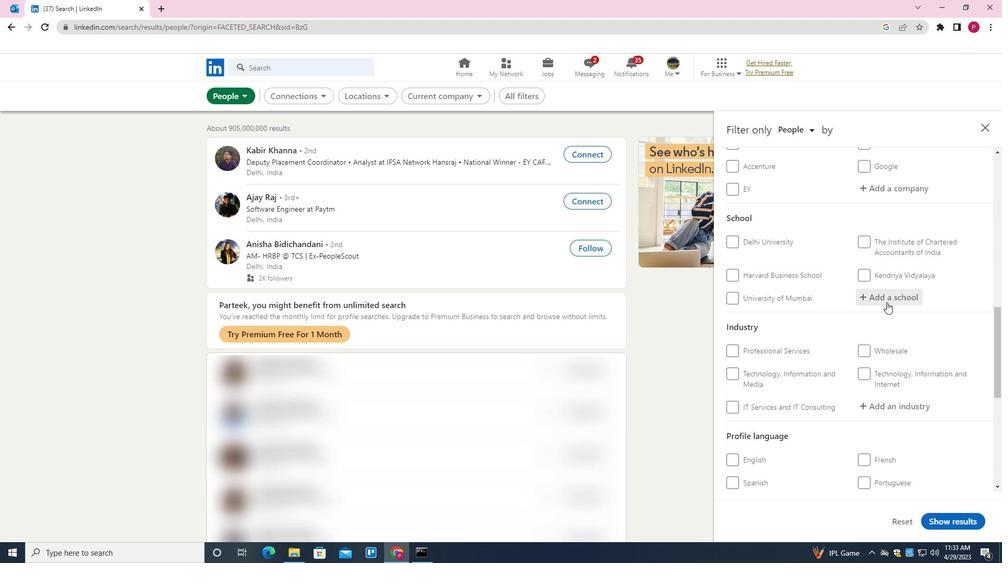 
Action: Mouse pressed left at (887, 302)
Screenshot: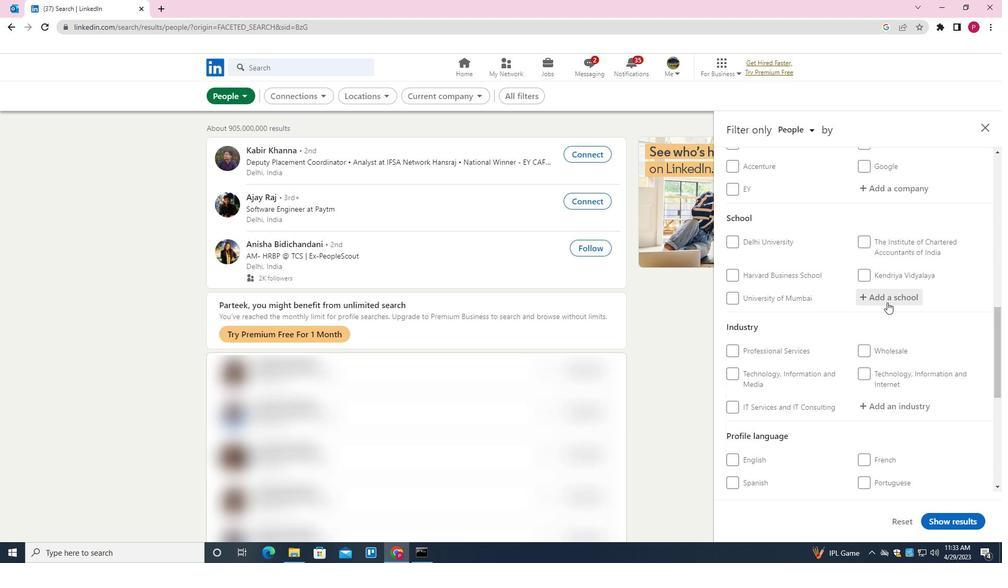 
Action: Key pressed <Key.shift><Key.shift><Key.shift><Key.shift><Key.shift><Key.shift><Key.shift><Key.shift><Key.shift><Key.shift><Key.shift><Key.shift><Key.shift><Key.shift><Key.shift><Key.shift><Key.shift><Key.shift><Key.shift>PARALA<Key.space><Key.down><Key.enter>
Screenshot: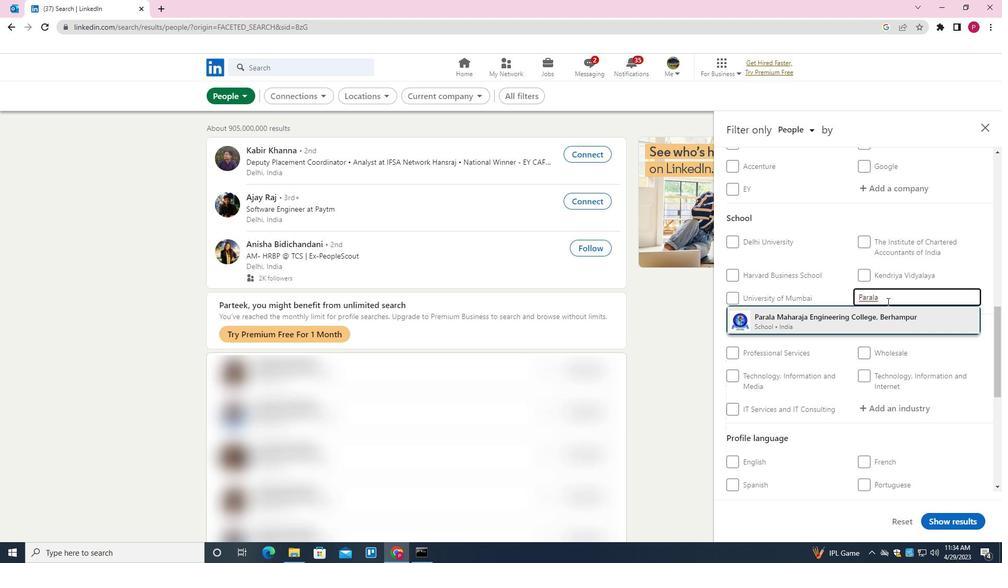
Action: Mouse moved to (846, 329)
Screenshot: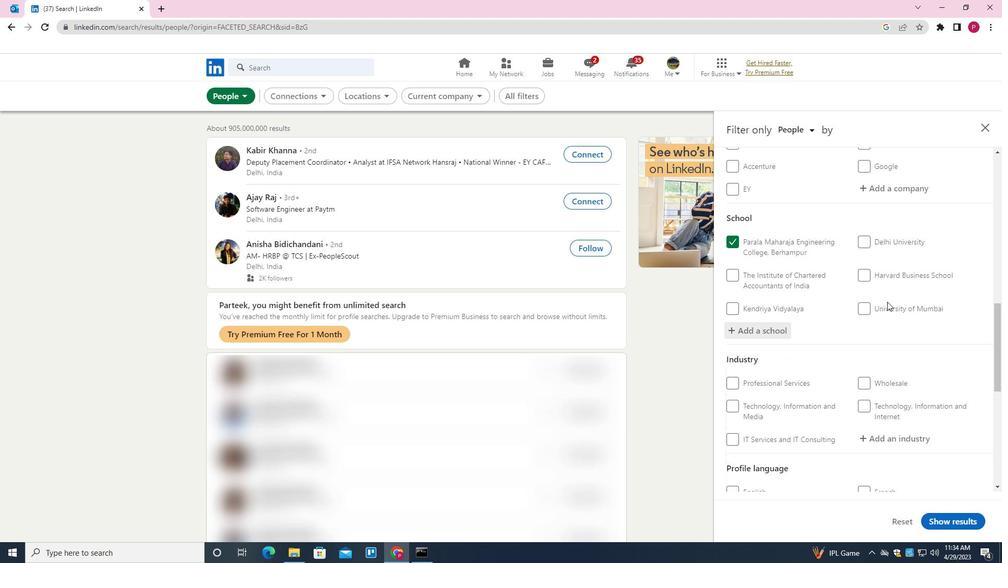 
Action: Mouse scrolled (846, 328) with delta (0, 0)
Screenshot: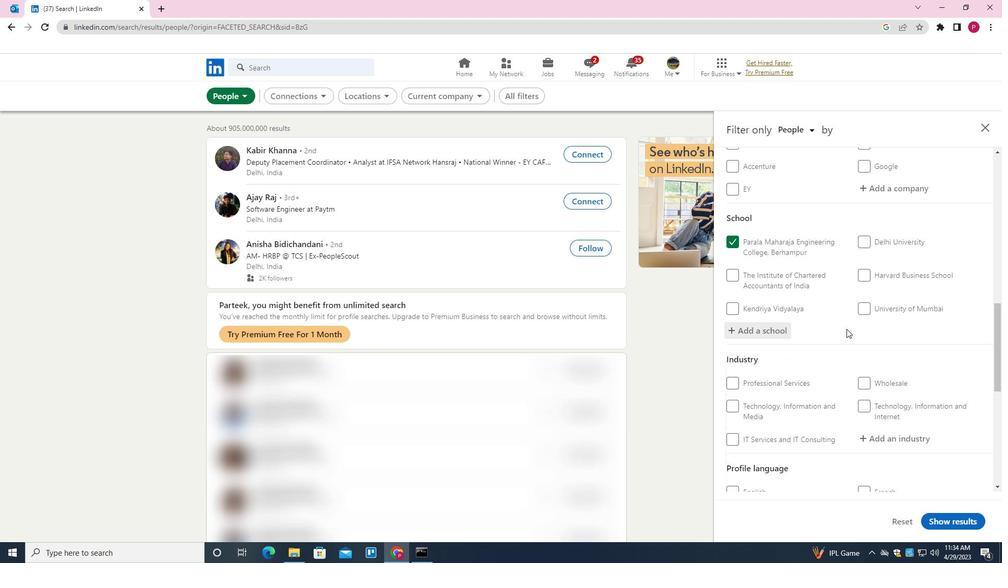 
Action: Mouse scrolled (846, 328) with delta (0, 0)
Screenshot: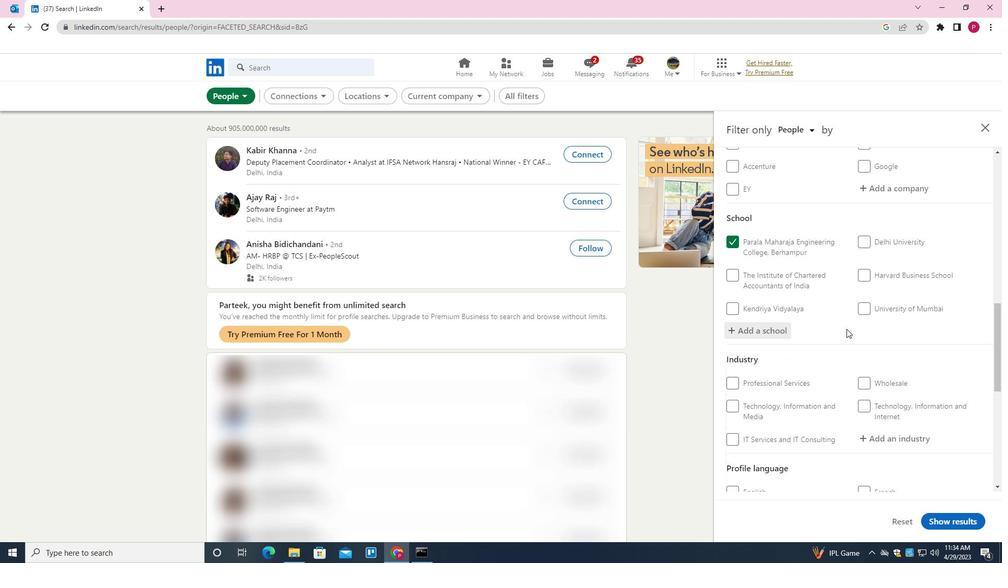 
Action: Mouse scrolled (846, 328) with delta (0, 0)
Screenshot: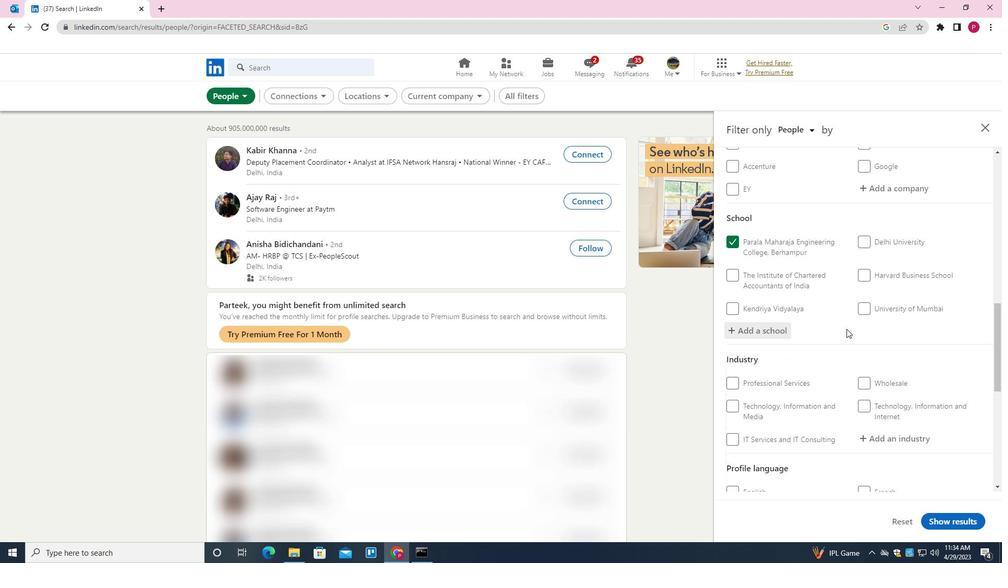 
Action: Mouse moved to (883, 282)
Screenshot: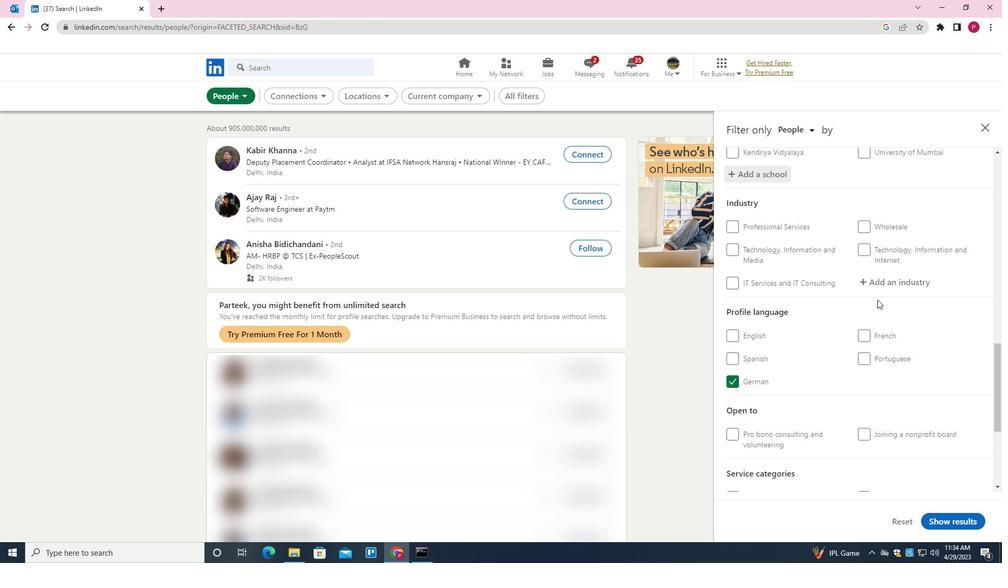 
Action: Mouse pressed left at (883, 282)
Screenshot: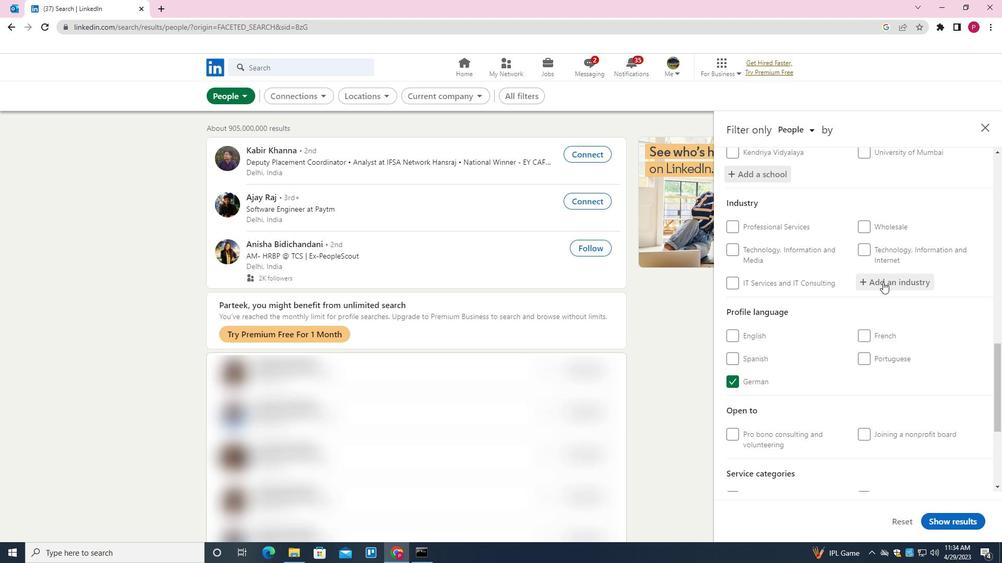 
Action: Key pressed <Key.shift><Key.shift><Key.shift><Key.shift><Key.shift><Key.shift>FOOD<Key.space><Key.down><Key.enter>
Screenshot: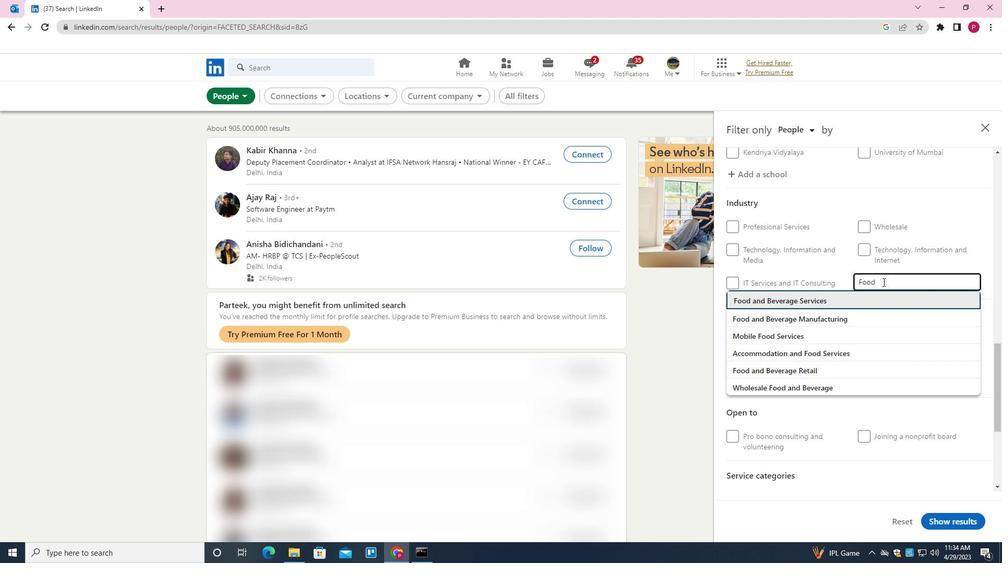 
Action: Mouse moved to (885, 300)
Screenshot: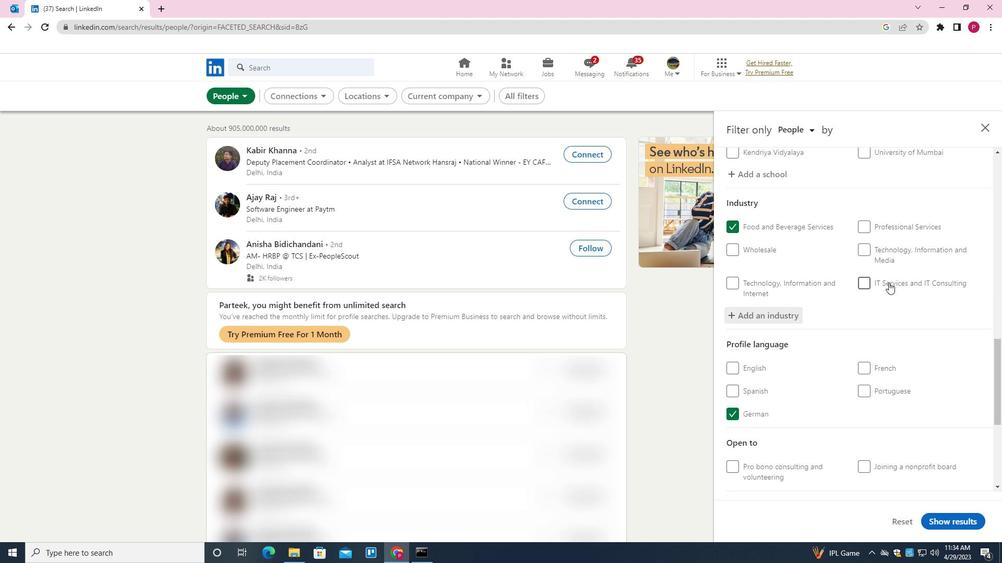 
Action: Mouse scrolled (885, 300) with delta (0, 0)
Screenshot: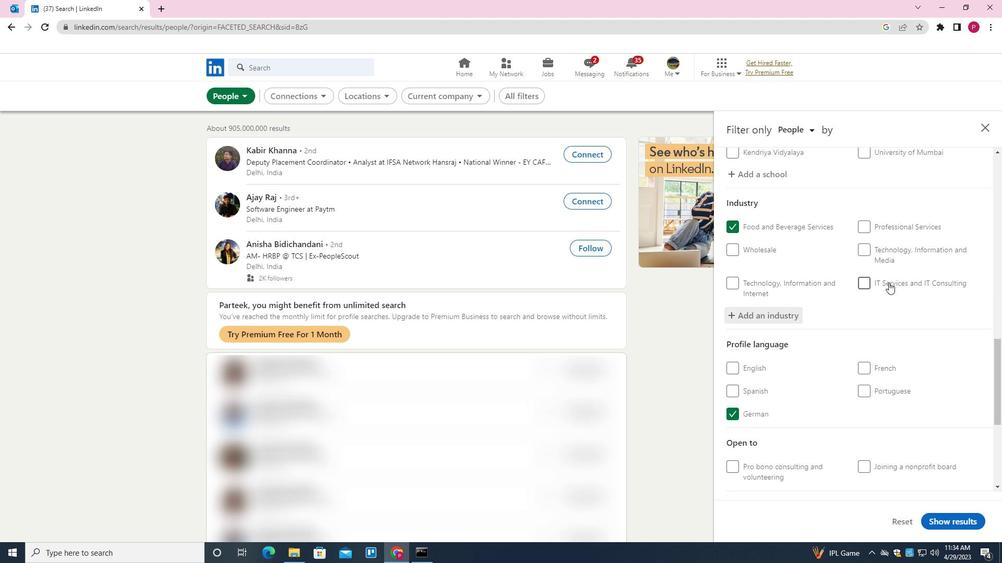 
Action: Mouse moved to (883, 302)
Screenshot: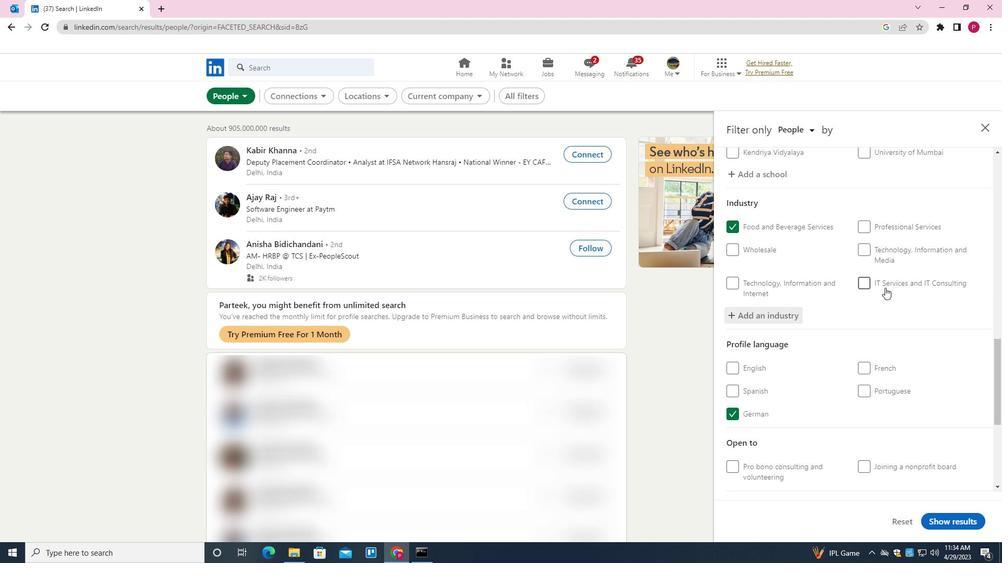 
Action: Mouse scrolled (883, 301) with delta (0, 0)
Screenshot: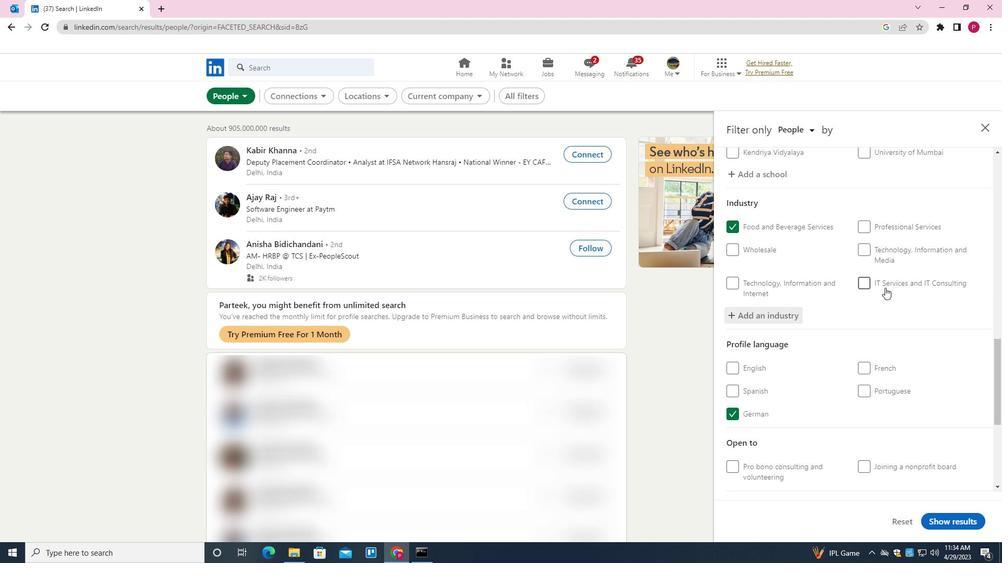 
Action: Mouse moved to (882, 302)
Screenshot: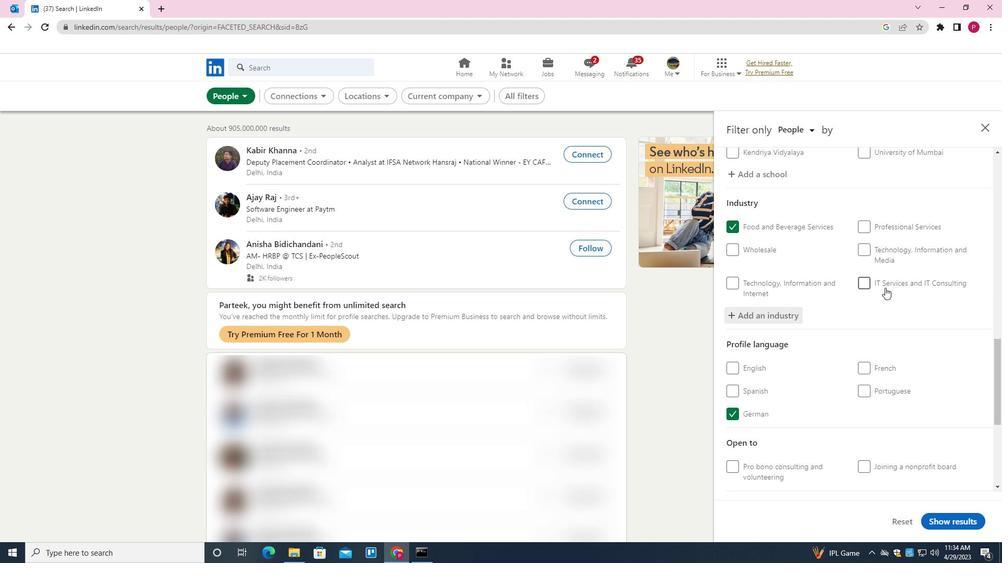 
Action: Mouse scrolled (882, 302) with delta (0, 0)
Screenshot: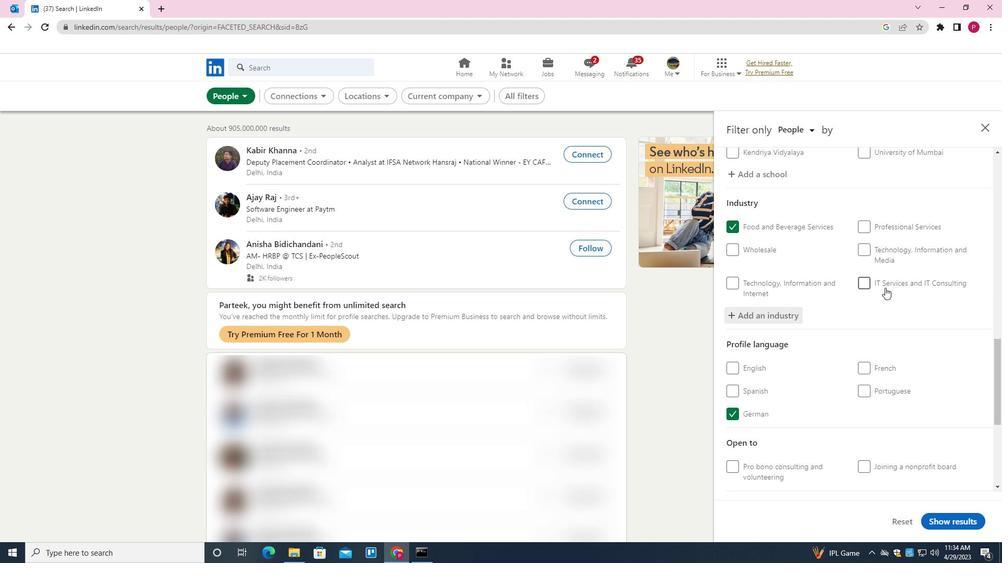 
Action: Mouse scrolled (882, 302) with delta (0, 0)
Screenshot: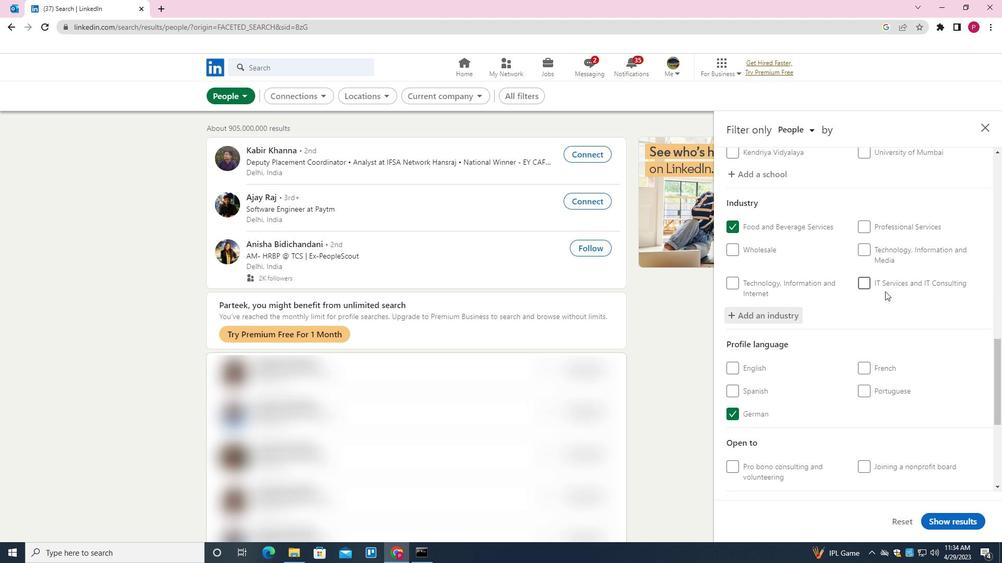 
Action: Mouse moved to (813, 307)
Screenshot: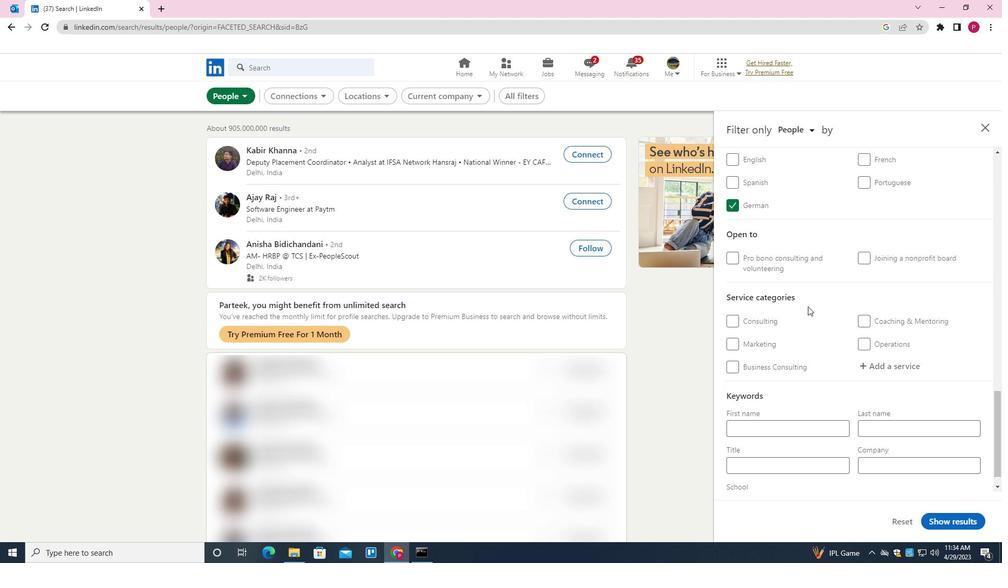 
Action: Mouse scrolled (813, 306) with delta (0, 0)
Screenshot: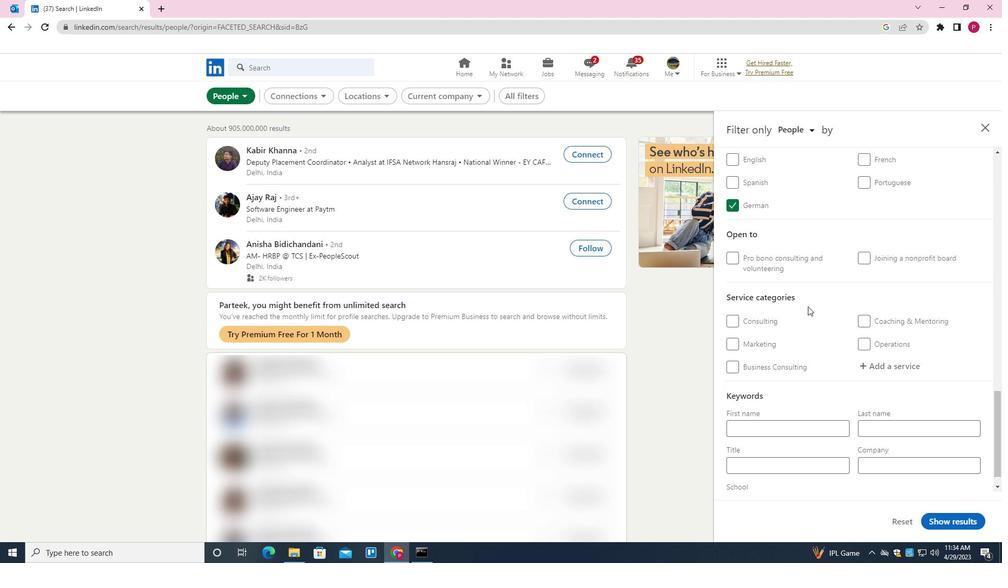 
Action: Mouse moved to (876, 345)
Screenshot: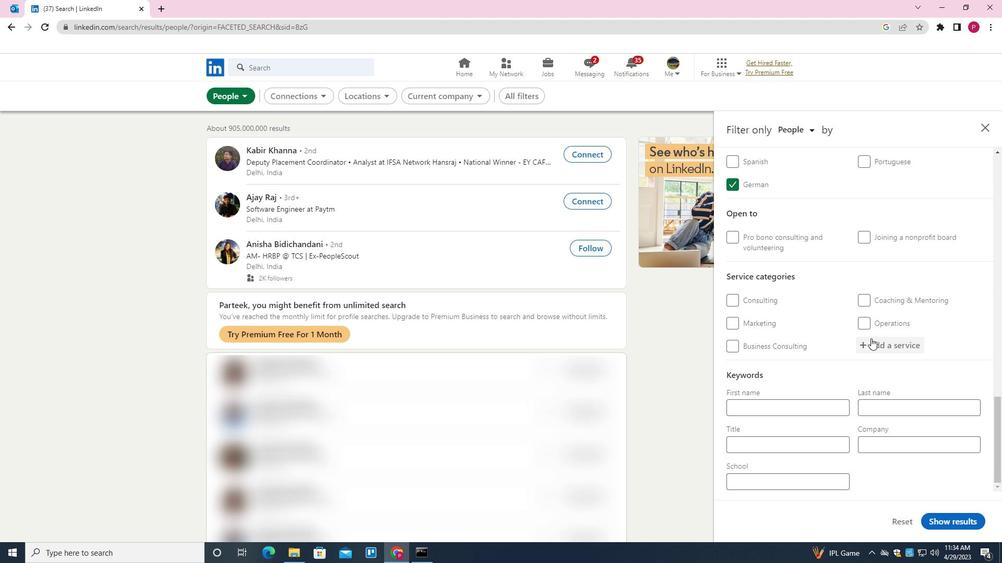 
Action: Mouse pressed left at (876, 345)
Screenshot: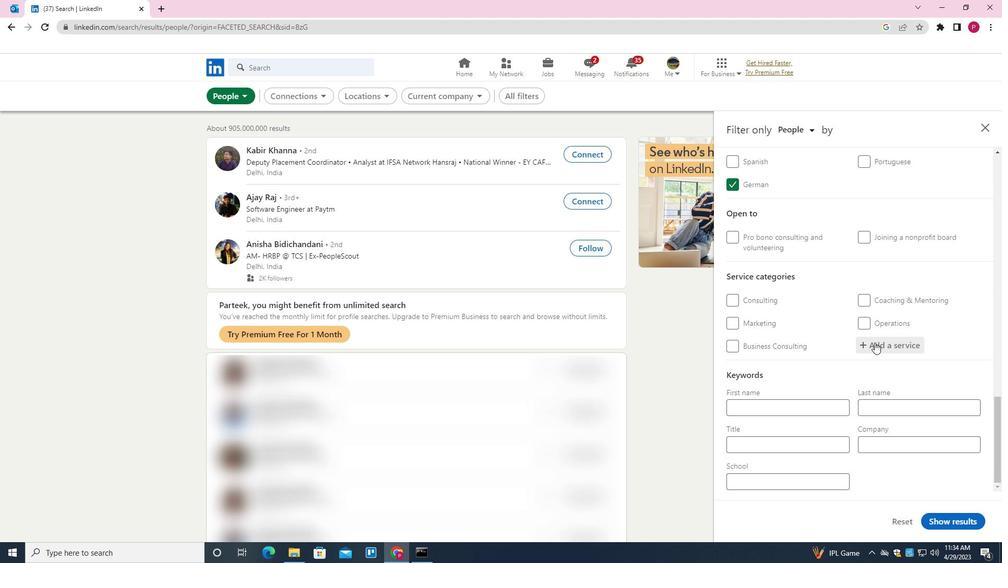 
Action: Key pressed <Key.shift><Key.shift><Key.shift><Key.shift><Key.shift><Key.shift>RETIREMENT<Key.down><Key.enter>
Screenshot: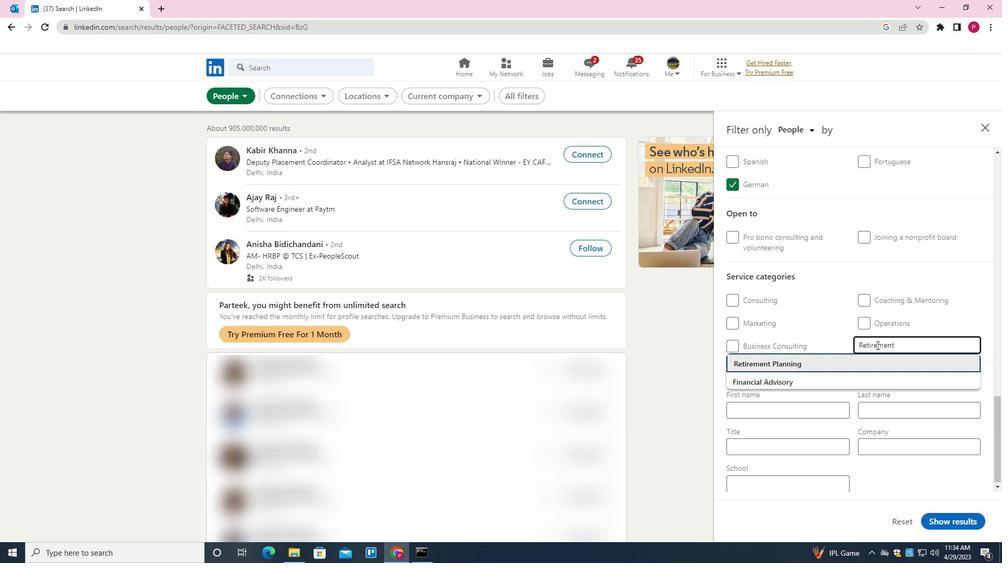 
Action: Mouse scrolled (876, 344) with delta (0, 0)
Screenshot: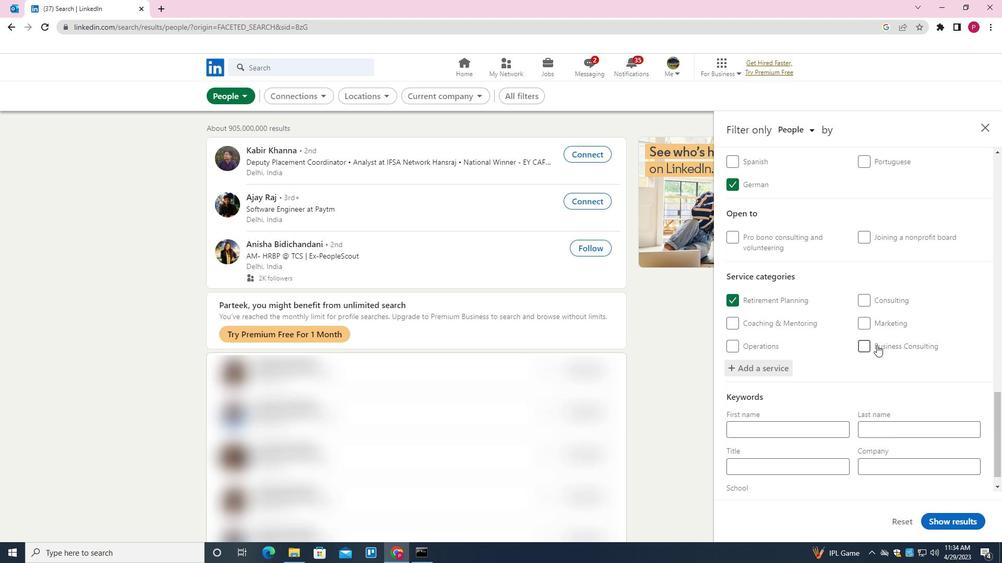 
Action: Mouse scrolled (876, 344) with delta (0, 0)
Screenshot: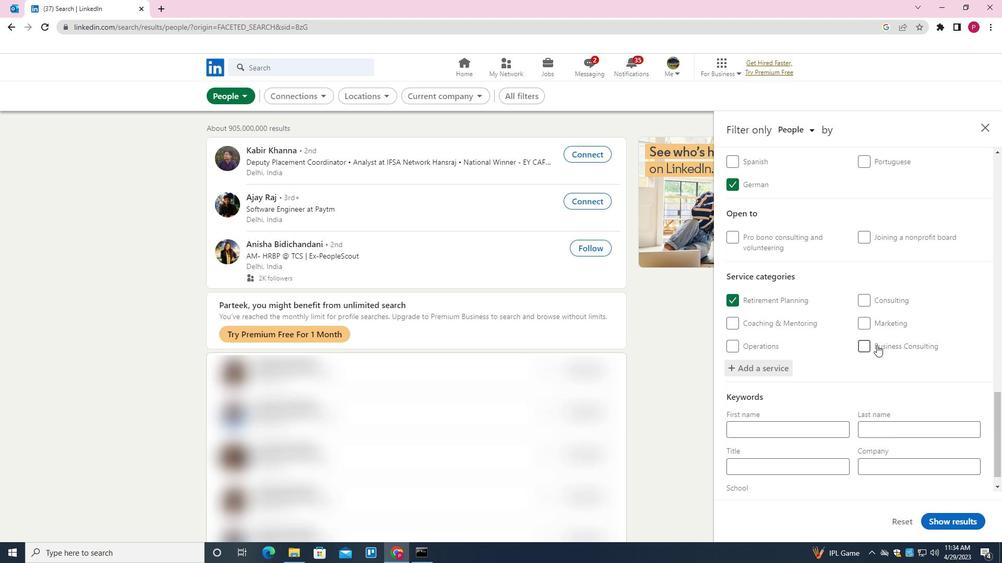 
Action: Mouse scrolled (876, 344) with delta (0, 0)
Screenshot: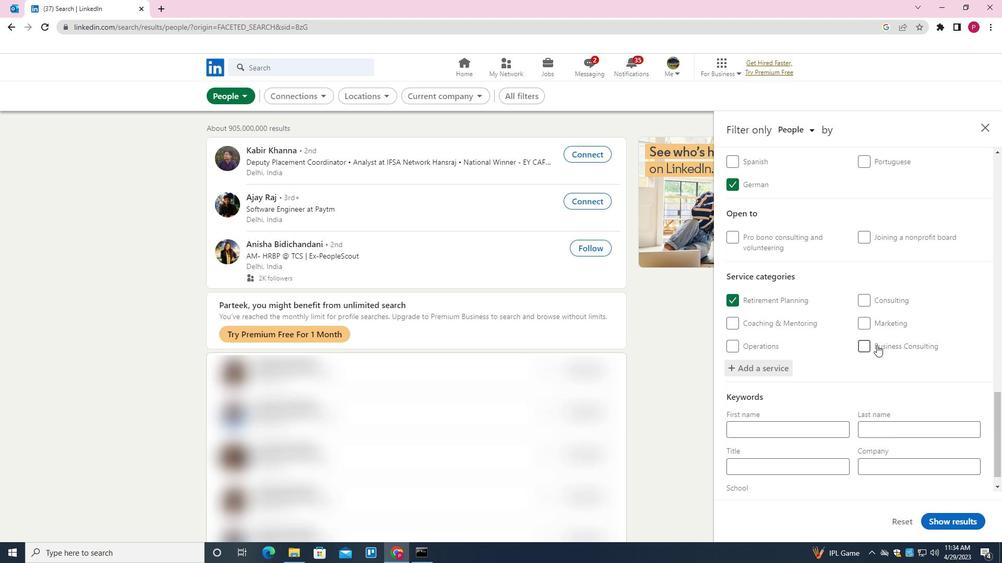 
Action: Mouse scrolled (876, 344) with delta (0, 0)
Screenshot: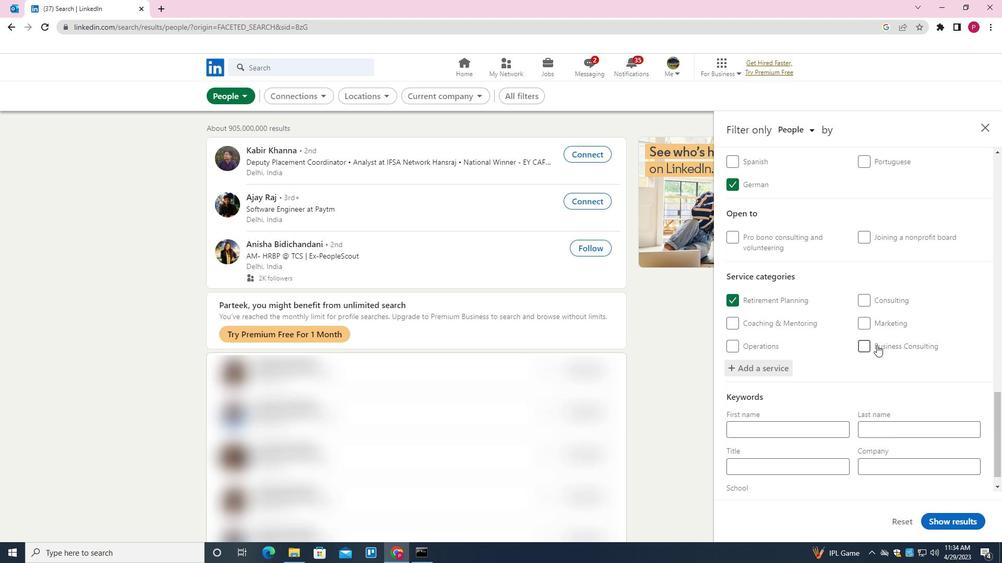 
Action: Mouse scrolled (876, 344) with delta (0, 0)
Screenshot: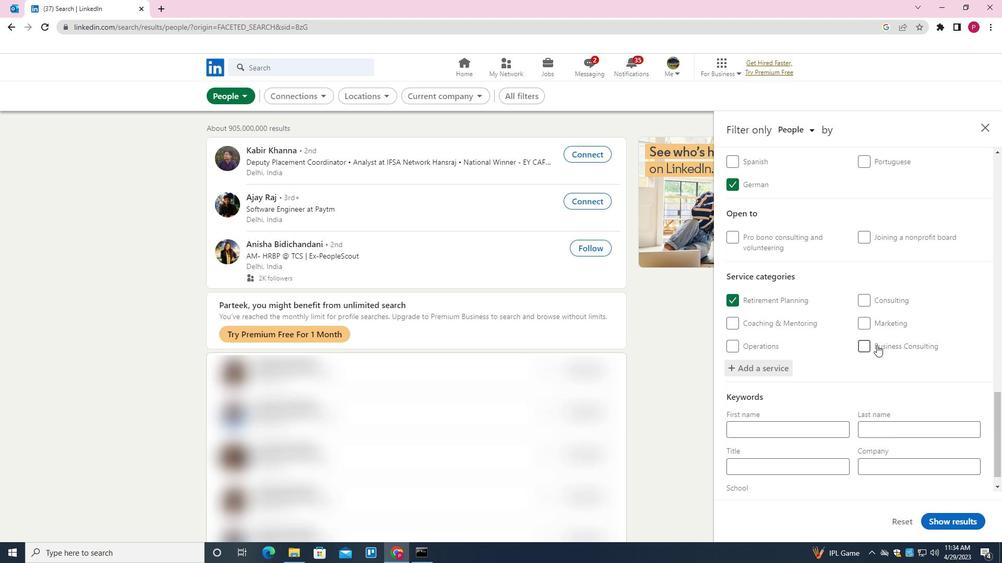 
Action: Mouse moved to (793, 443)
Screenshot: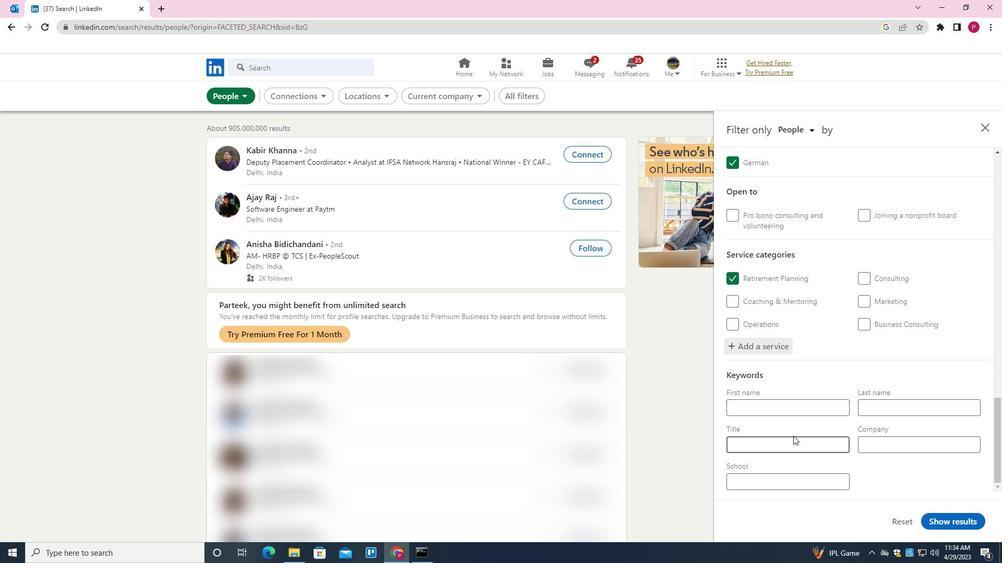 
Action: Mouse pressed left at (793, 443)
Screenshot: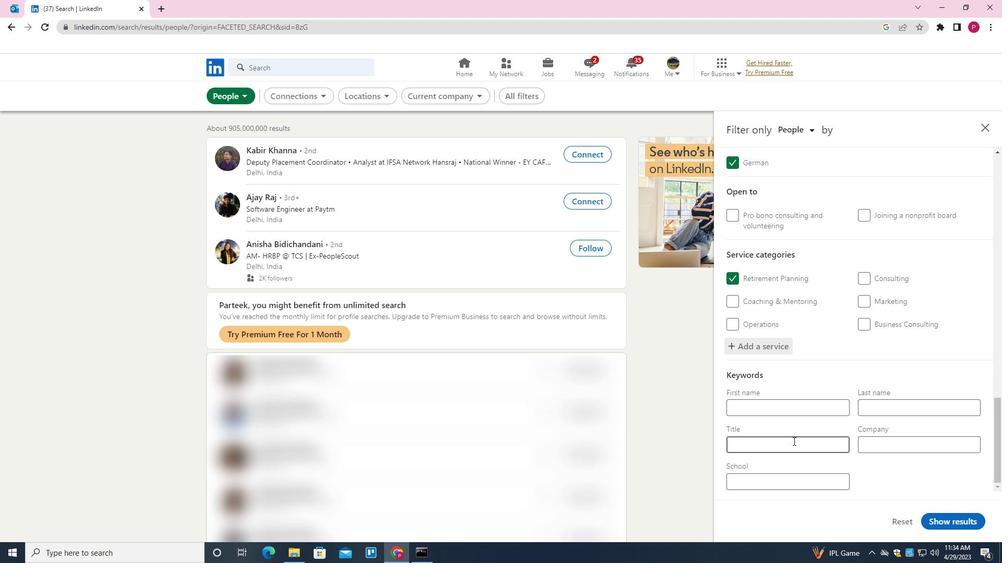 
Action: Mouse moved to (883, 267)
Screenshot: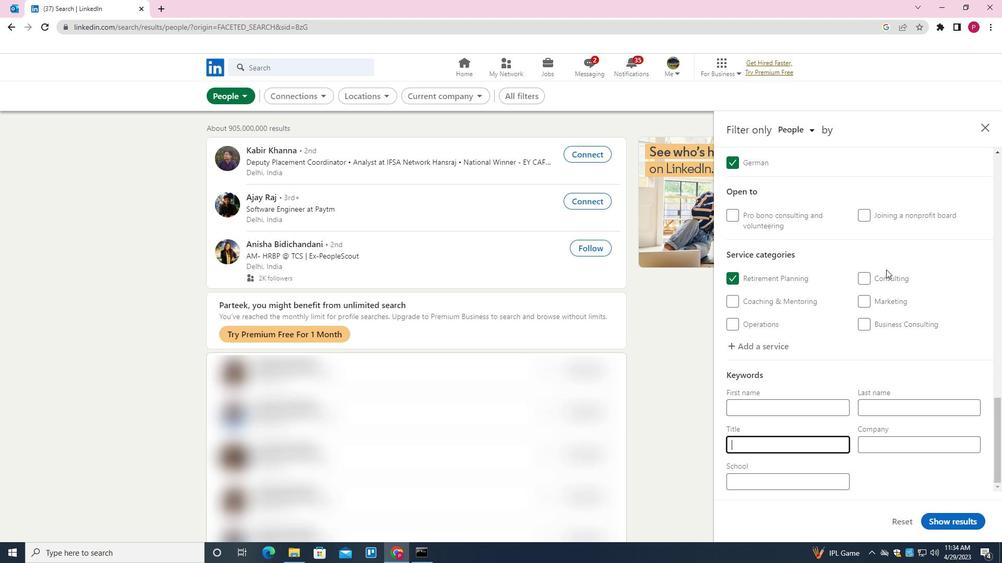 
Action: Key pressed <Key.shift><Key.shift><Key.shift><Key.shift><Key.shift><Key.shift><Key.shift><Key.shift><Key.shift><Key.shift><Key.shift><Key.shift><Key.shift><Key.shift><Key.shift><Key.shift><Key.shift><Key.shift><Key.shift><Key.shift><Key.shift><Key.shift><Key.shift><Key.shift><Key.shift><Key.shift><Key.shift><Key.shift><Key.shift><Key.shift><Key.shift><Key.shift><Key.shift><Key.shift><Key.shift><Key.shift><Key.shift><Key.shift><Key.shift><Key.shift><Key.shift><Key.shift><Key.shift><Key.shift><Key.shift><Key.shift><Key.shift><Key.shift><Key.shift><Key.shift><Key.shift><Key.shift><Key.shift><Key.shift><Key.shift><Key.shift><Key.shift><Key.shift><Key.shift><Key.shift><Key.shift><Key.shift><Key.shift><Key.shift><Key.shift><Key.shift><Key.shift><Key.shift><Key.shift><Key.shift>REPRESENTATIVE
Screenshot: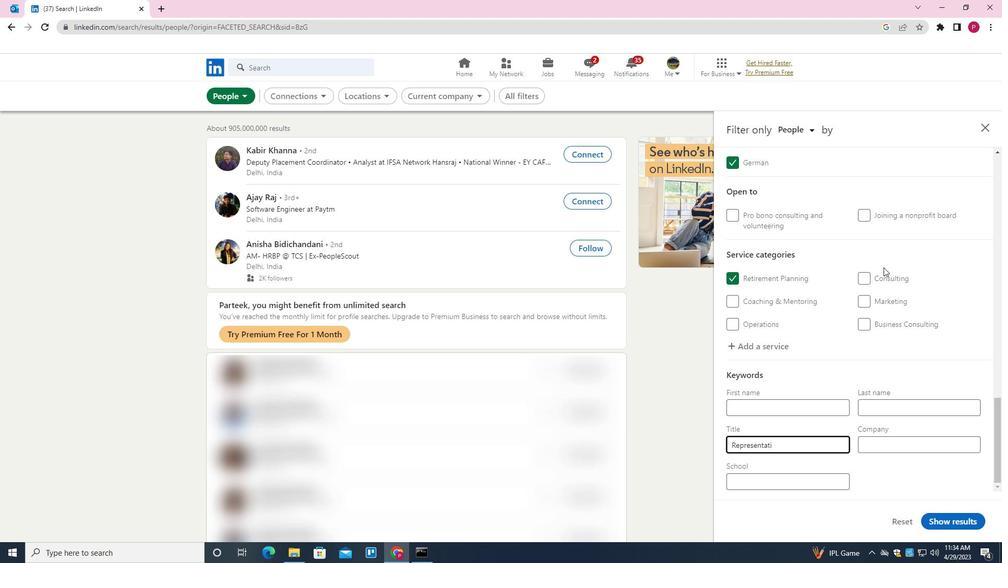 
Action: Mouse moved to (939, 522)
Screenshot: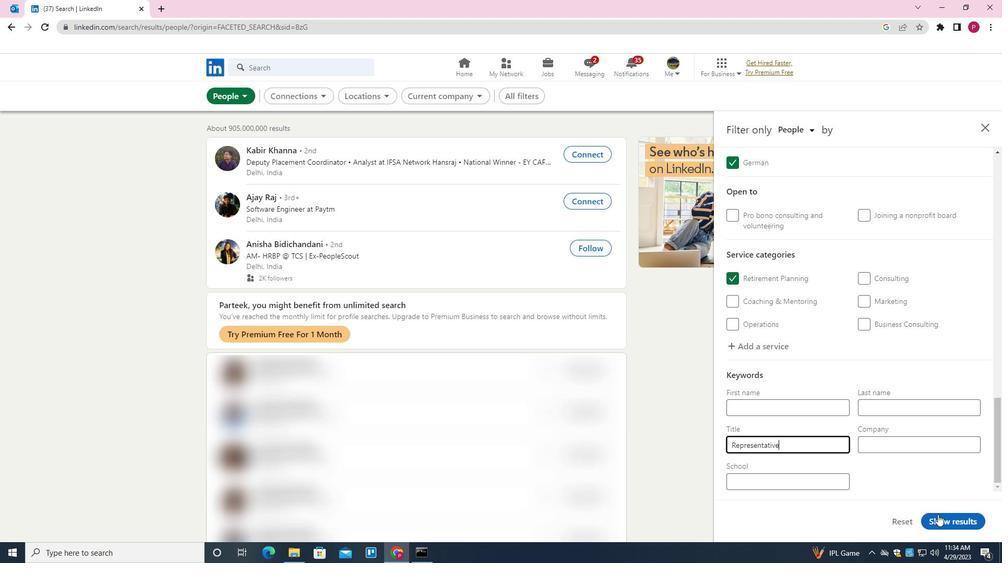 
Action: Mouse pressed left at (939, 522)
Screenshot: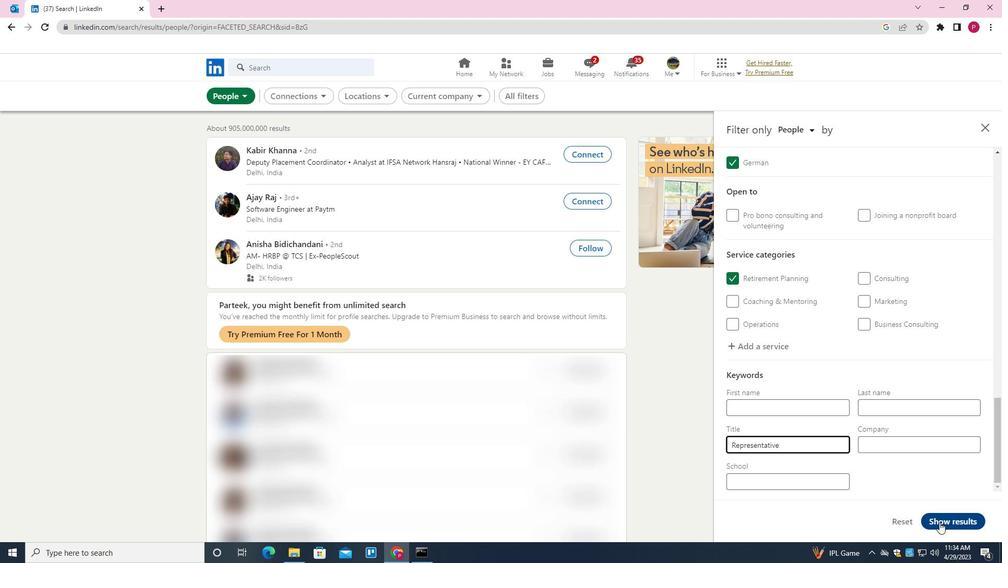 
Action: Mouse moved to (488, 178)
Screenshot: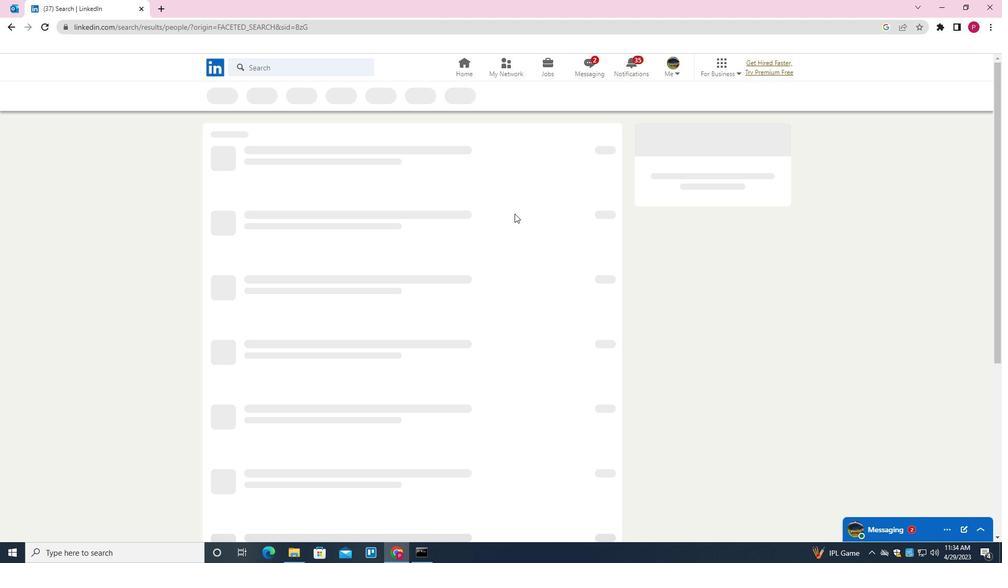 
